 Task: Look for space in Tiruvannāmalai, India from 9th June, 2023 to 16th June, 2023 for 2 adults in price range Rs.8000 to Rs.16000. Place can be entire place with 2 bedrooms having 2 beds and 1 bathroom. Property type can be house, flat, guest house. Booking option can be shelf check-in. Required host language is English.
Action: Mouse moved to (477, 81)
Screenshot: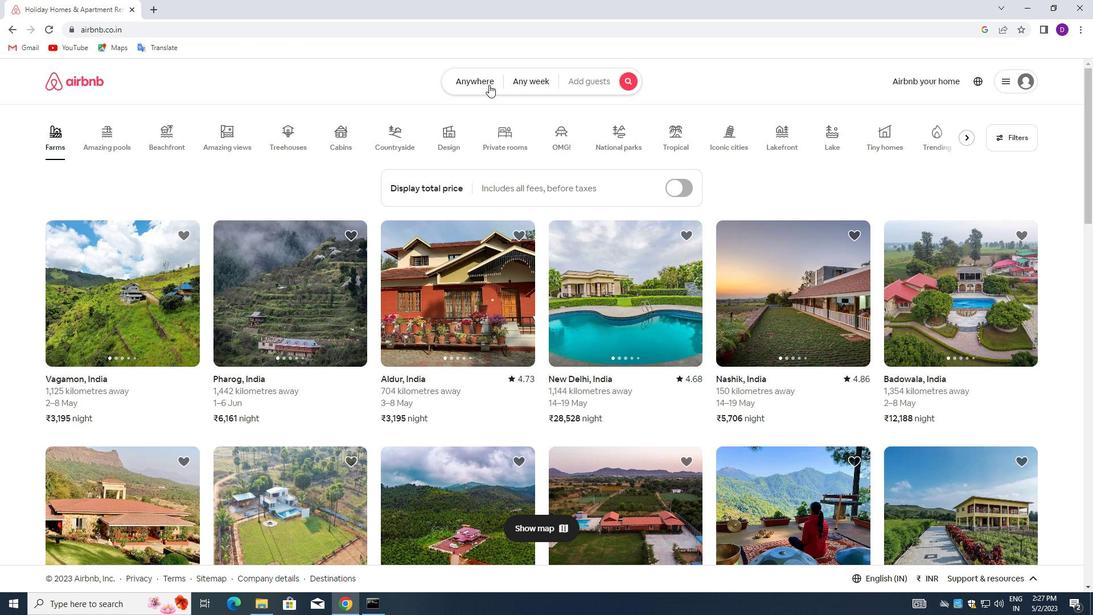 
Action: Mouse pressed left at (477, 81)
Screenshot: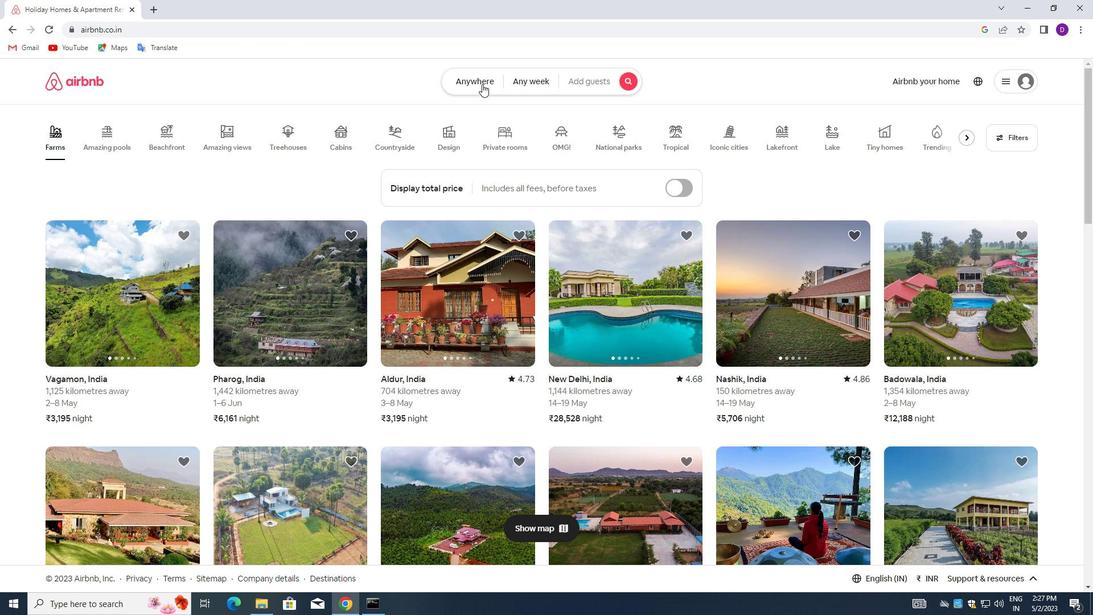 
Action: Mouse moved to (350, 126)
Screenshot: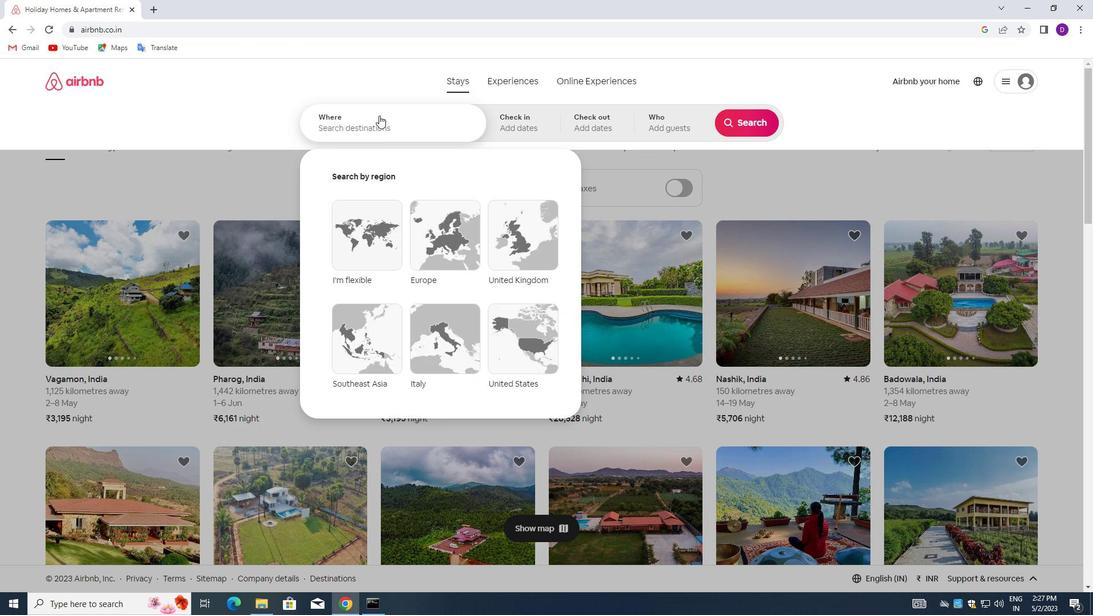
Action: Mouse pressed left at (350, 126)
Screenshot: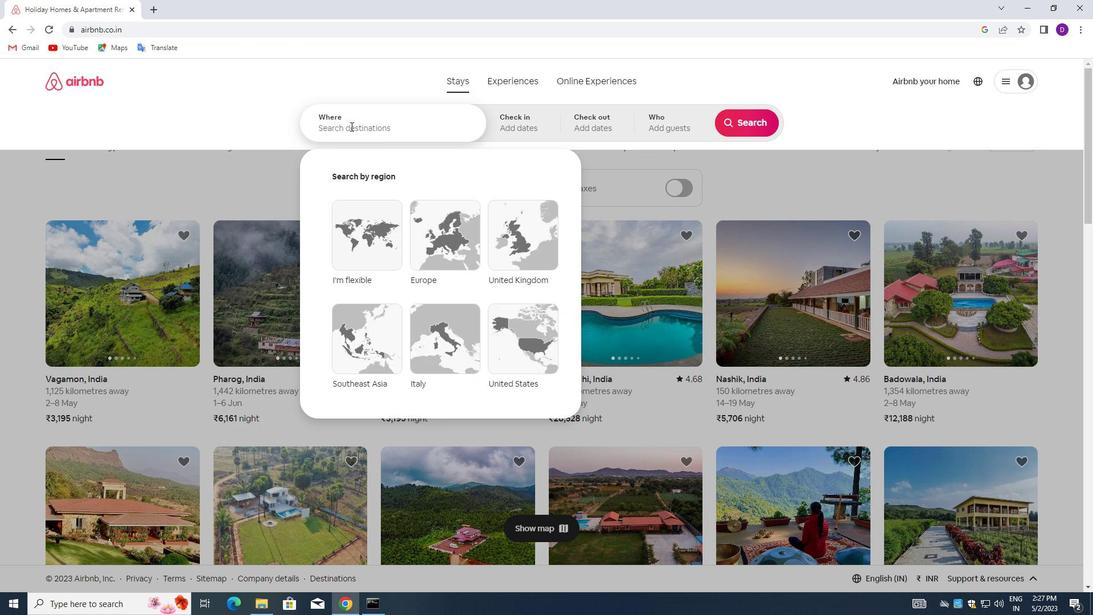
Action: Key pressed <Key.shift_r><Key.shift_r><Key.shift_r><Key.shift_r><Key.shift_r><Key.shift_r><Key.shift_r><Key.shift_r><Key.shift_r><Key.shift_r>Tiruvannamalai,<Key.space>india<Key.enter>
Screenshot: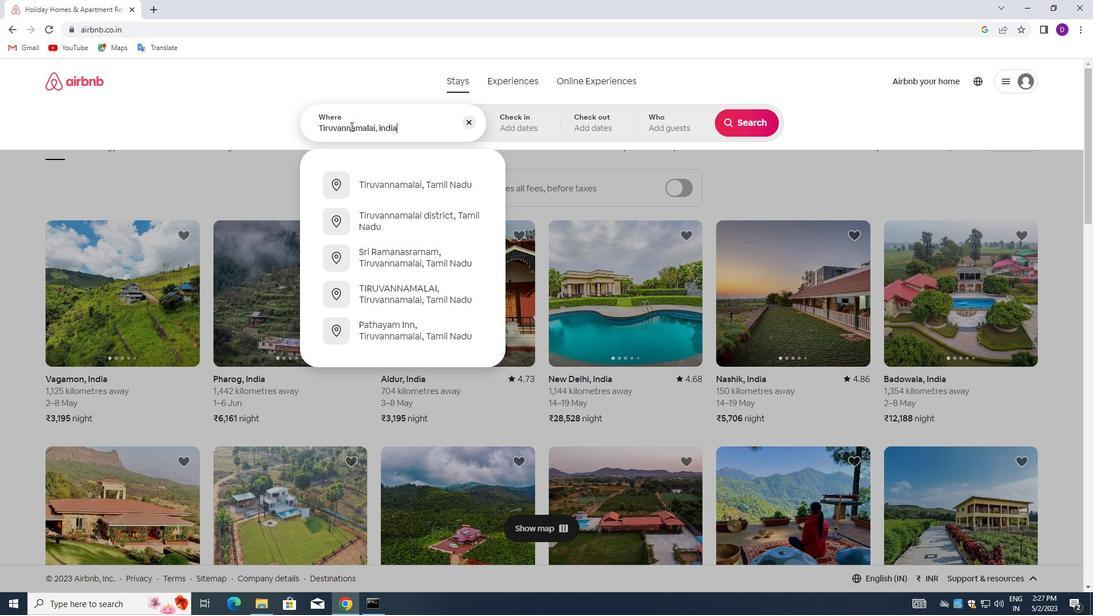 
Action: Mouse moved to (709, 287)
Screenshot: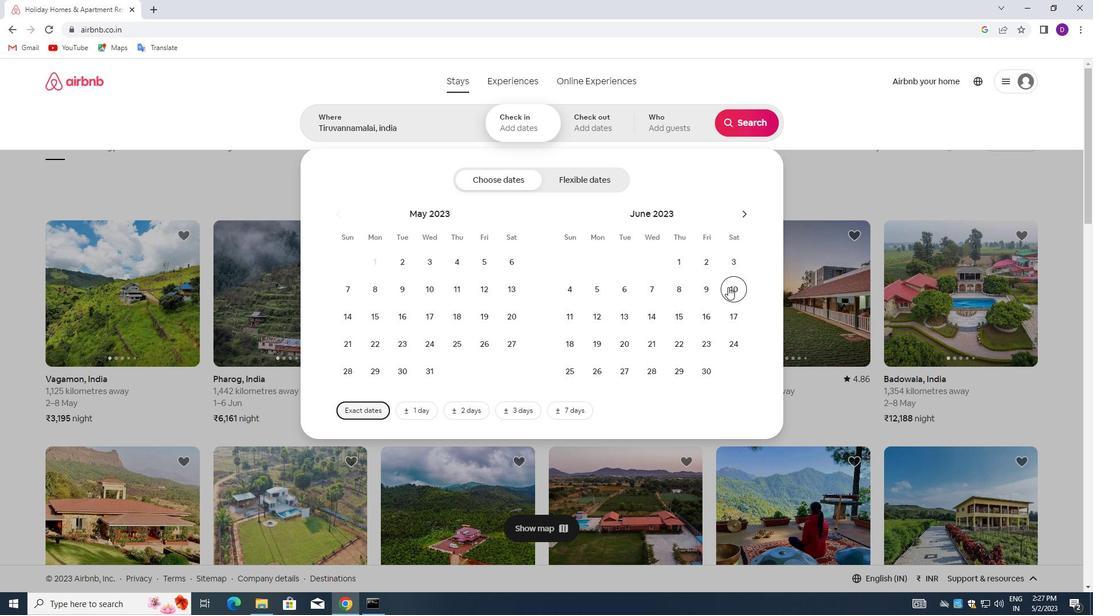 
Action: Mouse pressed left at (709, 287)
Screenshot: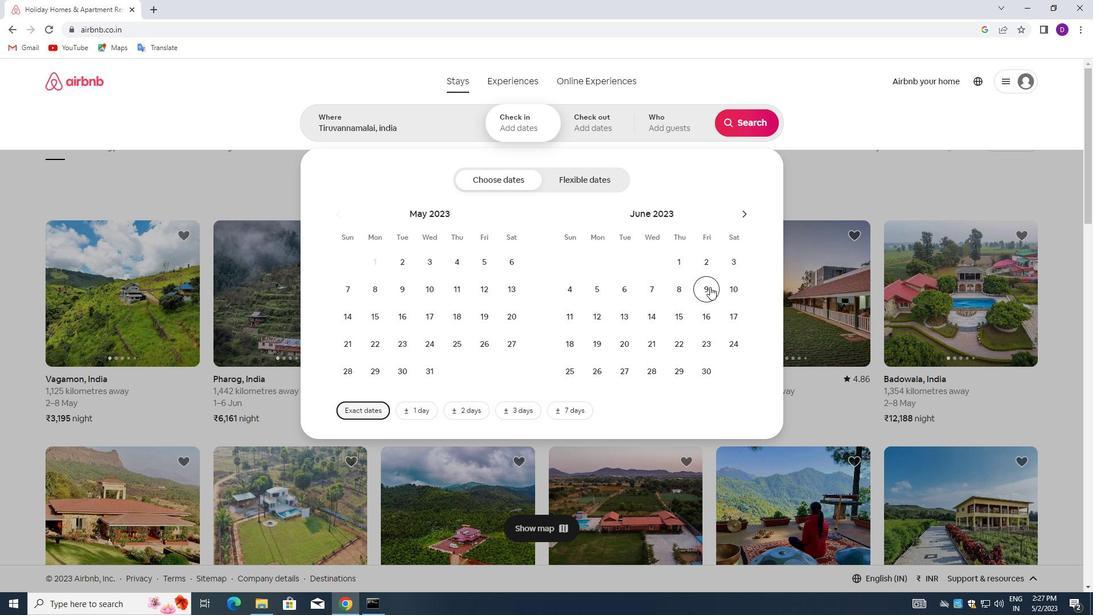 
Action: Mouse moved to (705, 307)
Screenshot: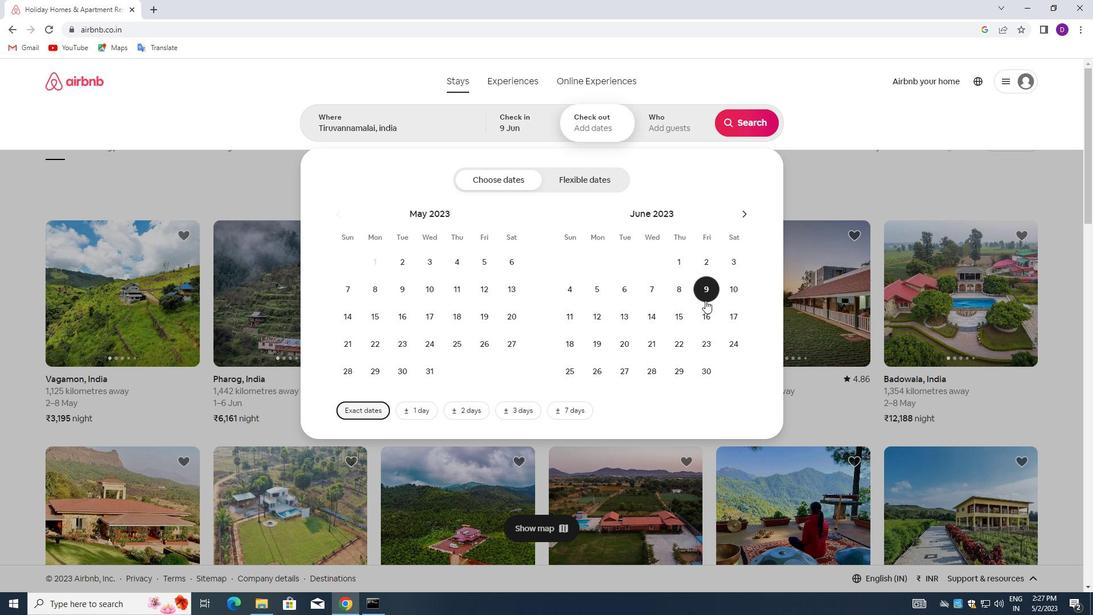 
Action: Mouse pressed left at (705, 307)
Screenshot: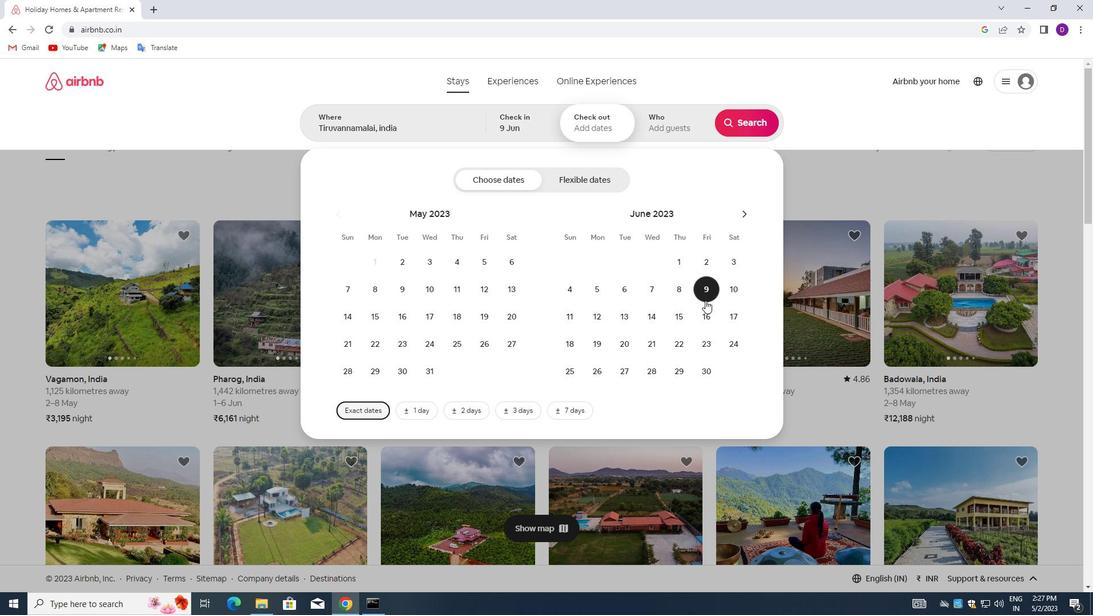 
Action: Mouse moved to (660, 131)
Screenshot: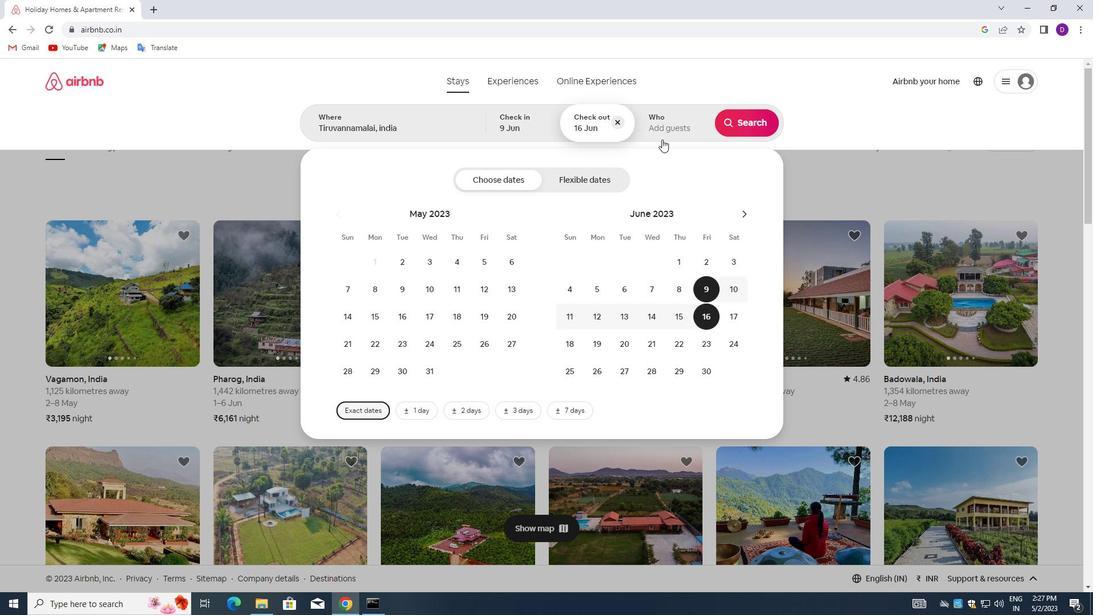 
Action: Mouse pressed left at (660, 131)
Screenshot: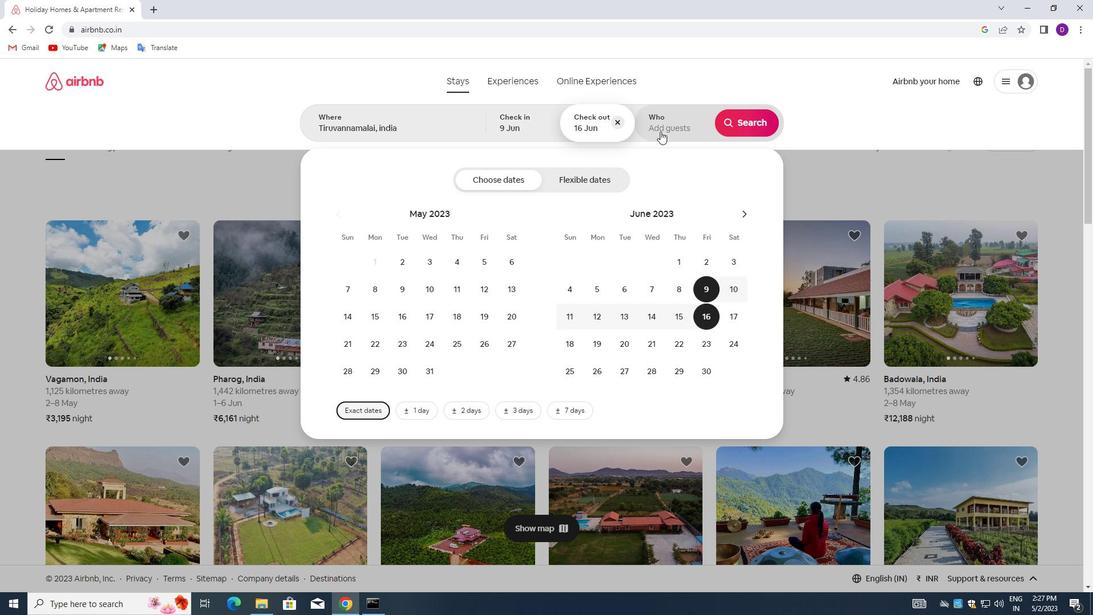 
Action: Mouse moved to (754, 181)
Screenshot: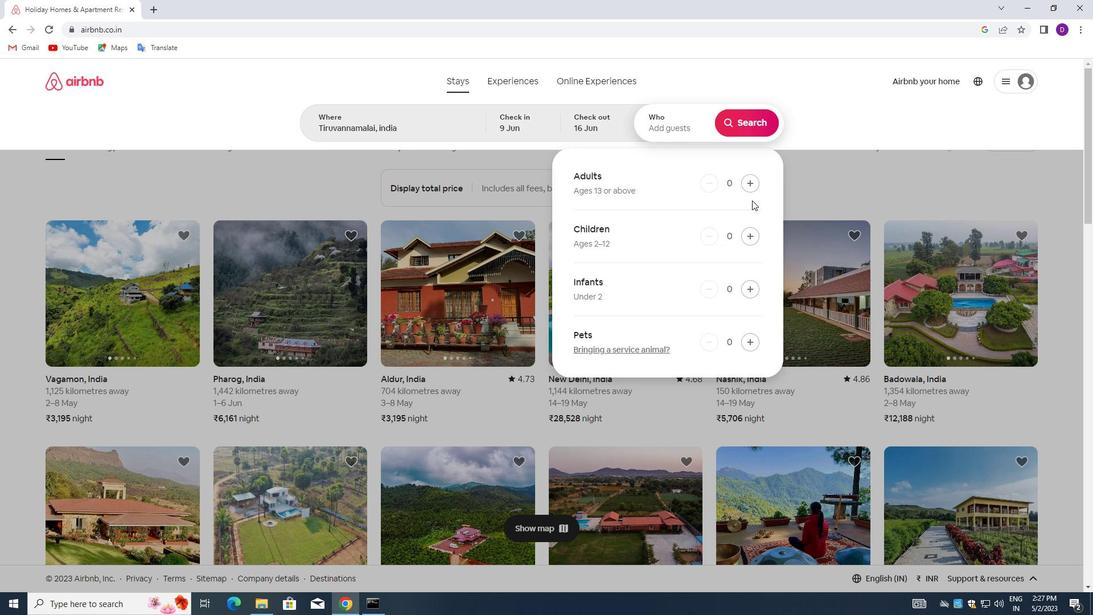 
Action: Mouse pressed left at (754, 181)
Screenshot: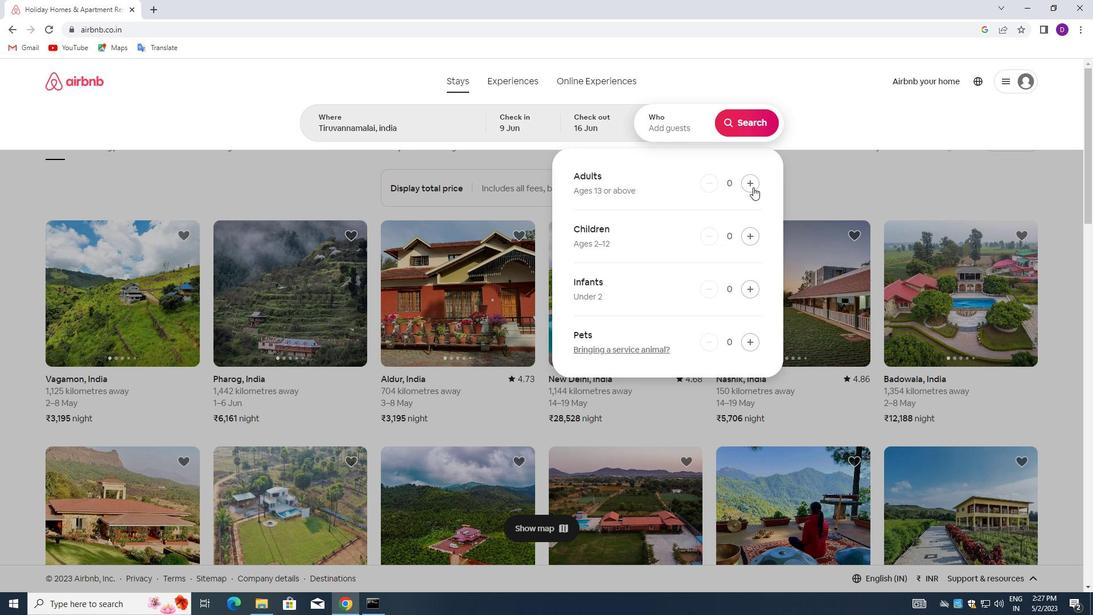 
Action: Mouse pressed left at (754, 181)
Screenshot: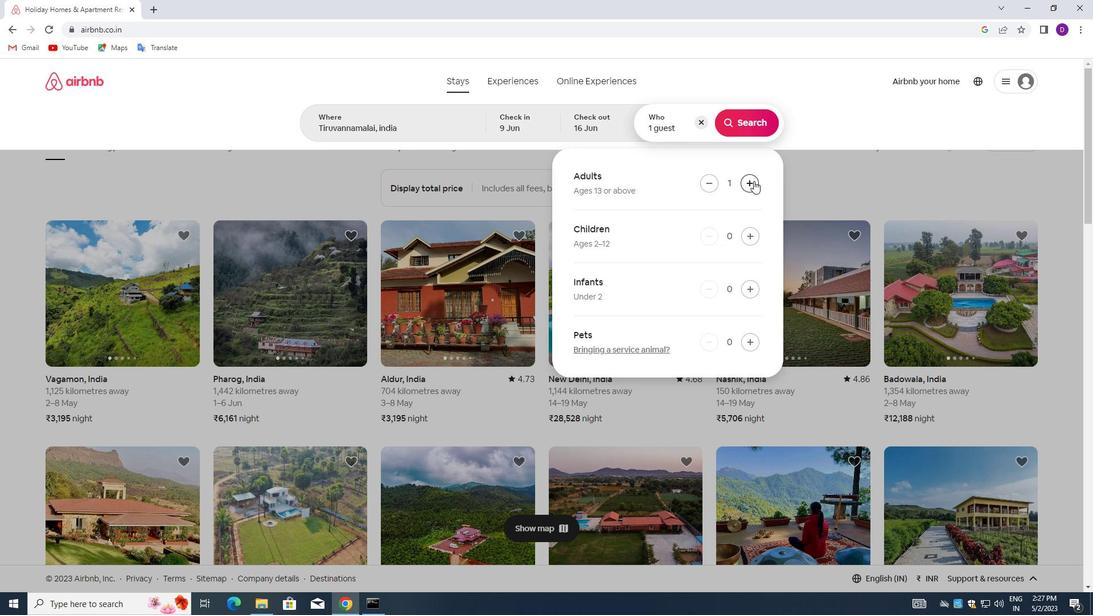 
Action: Mouse moved to (744, 117)
Screenshot: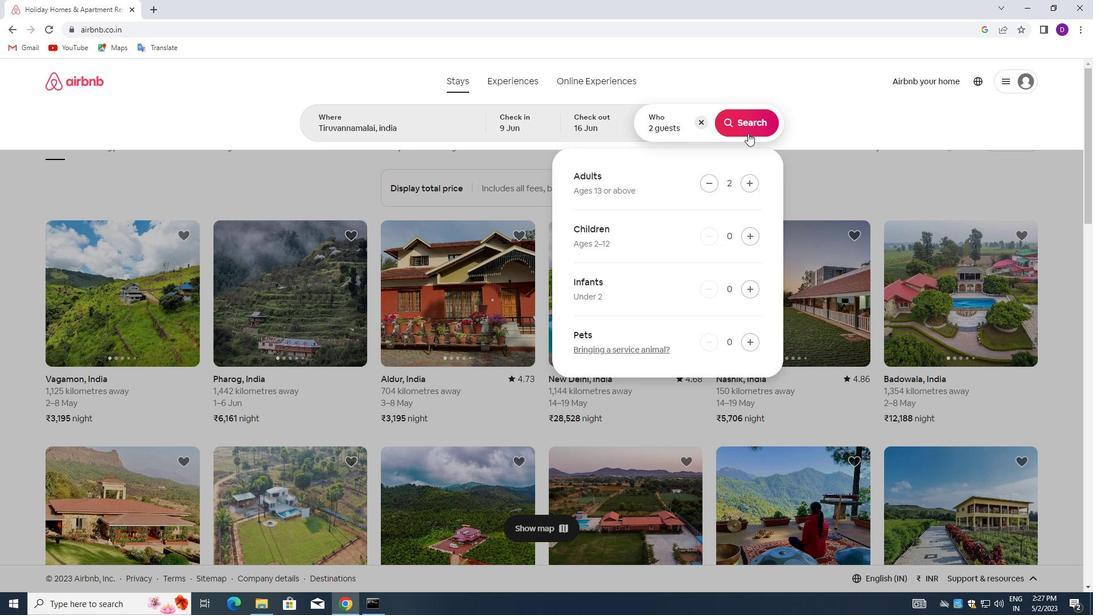 
Action: Mouse pressed left at (744, 117)
Screenshot: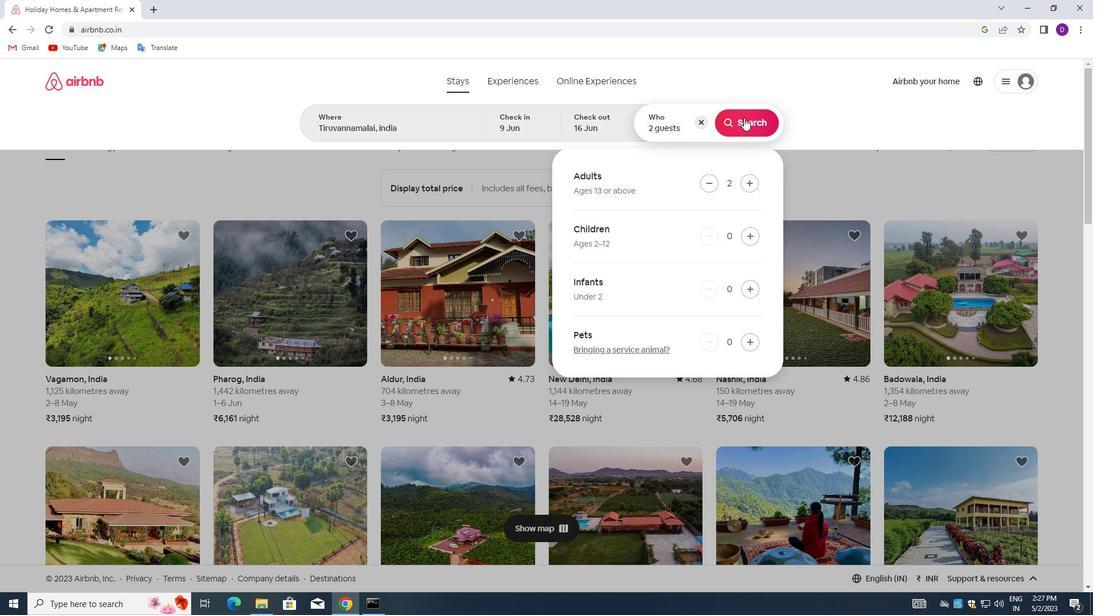 
Action: Mouse moved to (1033, 128)
Screenshot: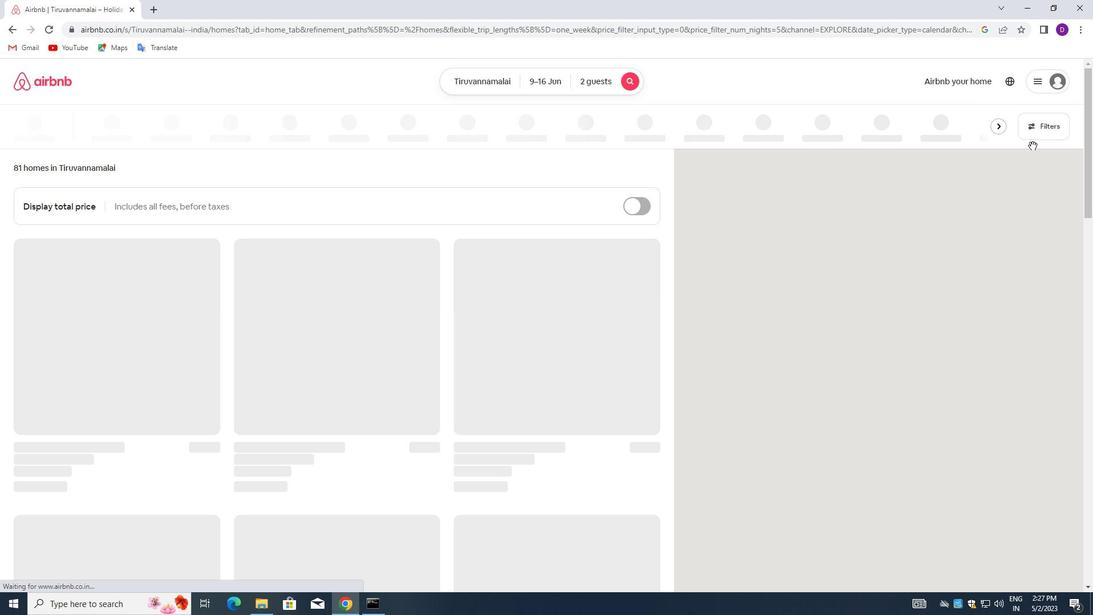 
Action: Mouse pressed left at (1033, 128)
Screenshot: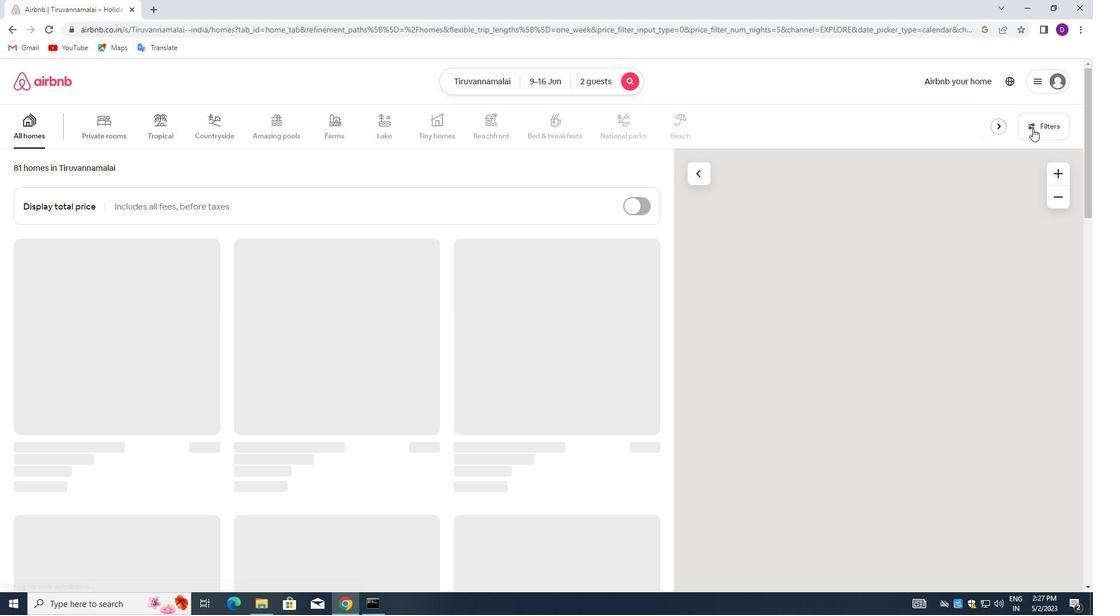
Action: Mouse moved to (393, 271)
Screenshot: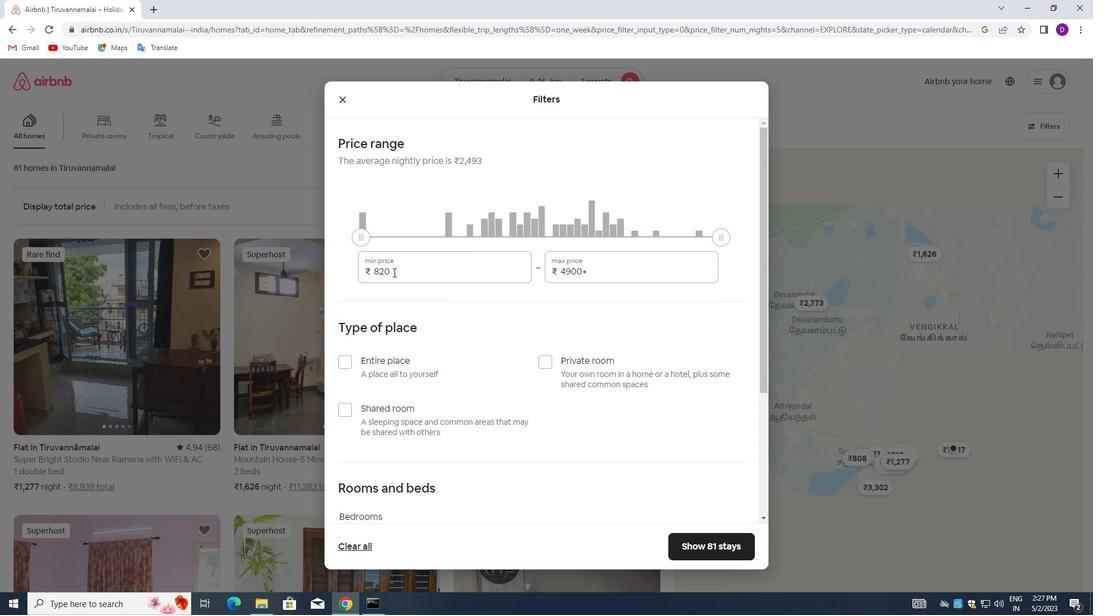 
Action: Mouse pressed left at (393, 271)
Screenshot: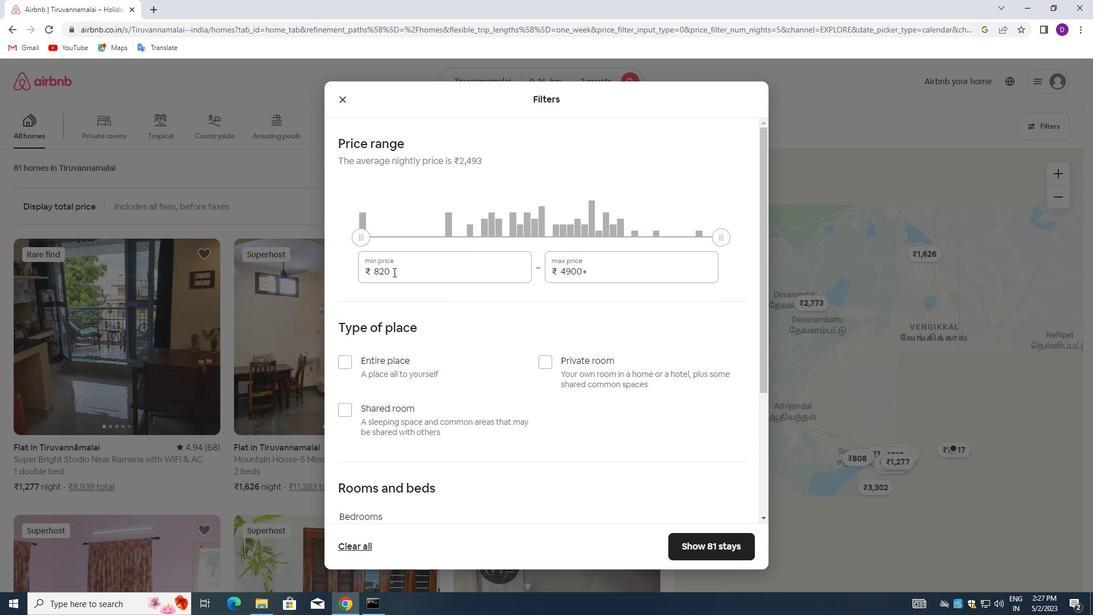 
Action: Mouse pressed left at (393, 271)
Screenshot: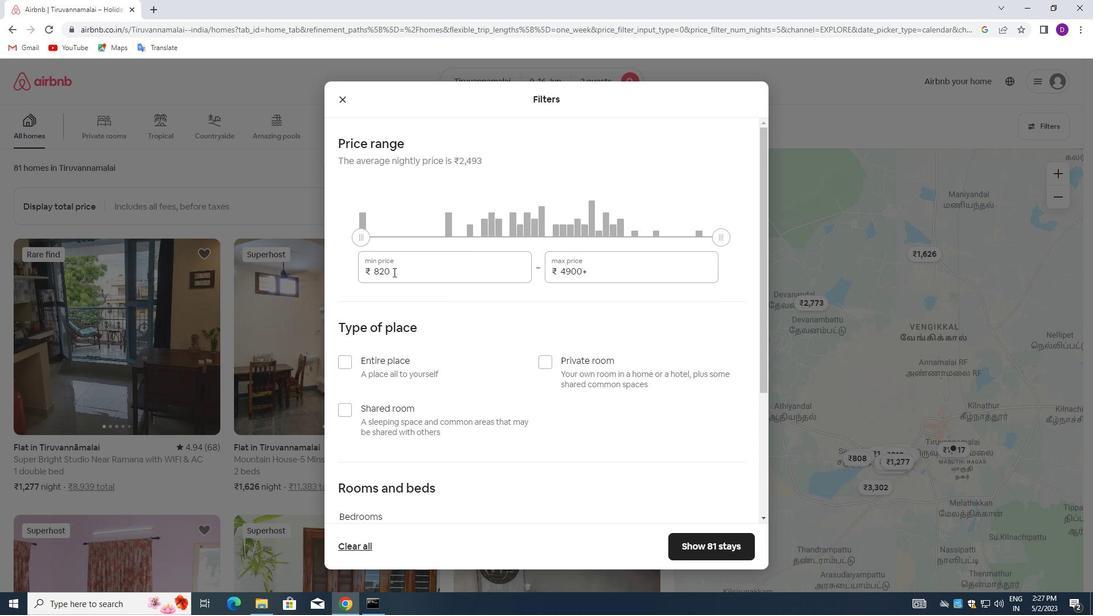 
Action: Mouse moved to (393, 271)
Screenshot: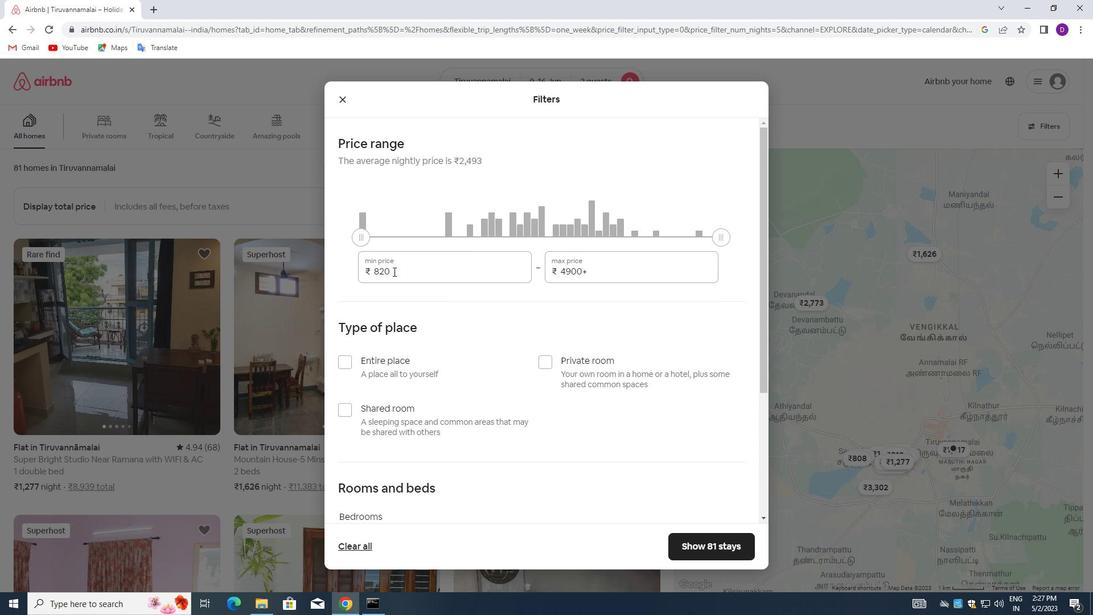 
Action: Key pressed 8000<Key.tab>16000
Screenshot: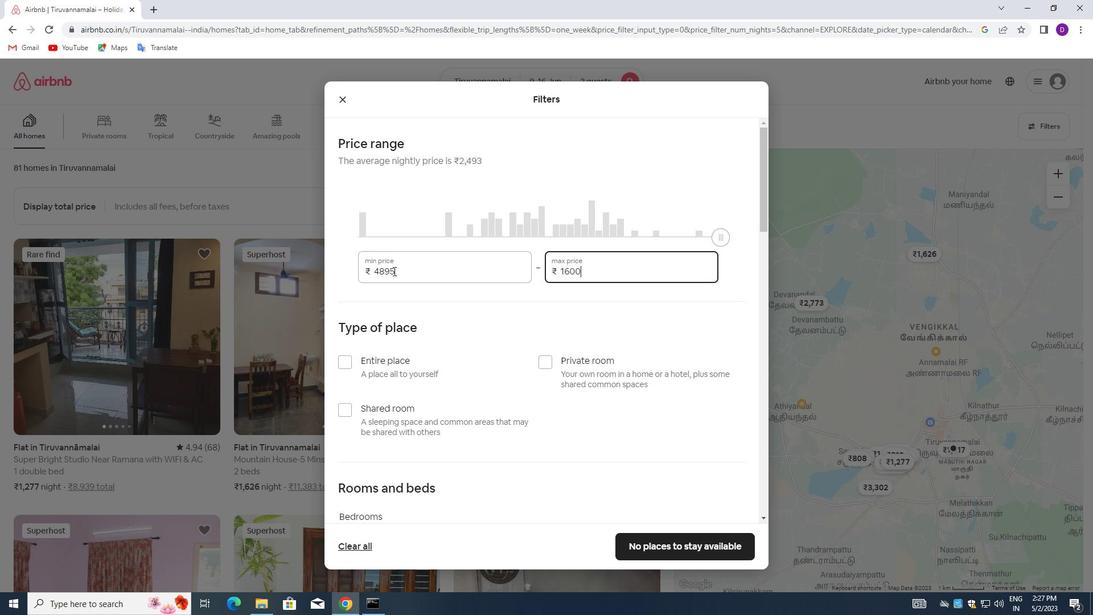 
Action: Mouse moved to (455, 377)
Screenshot: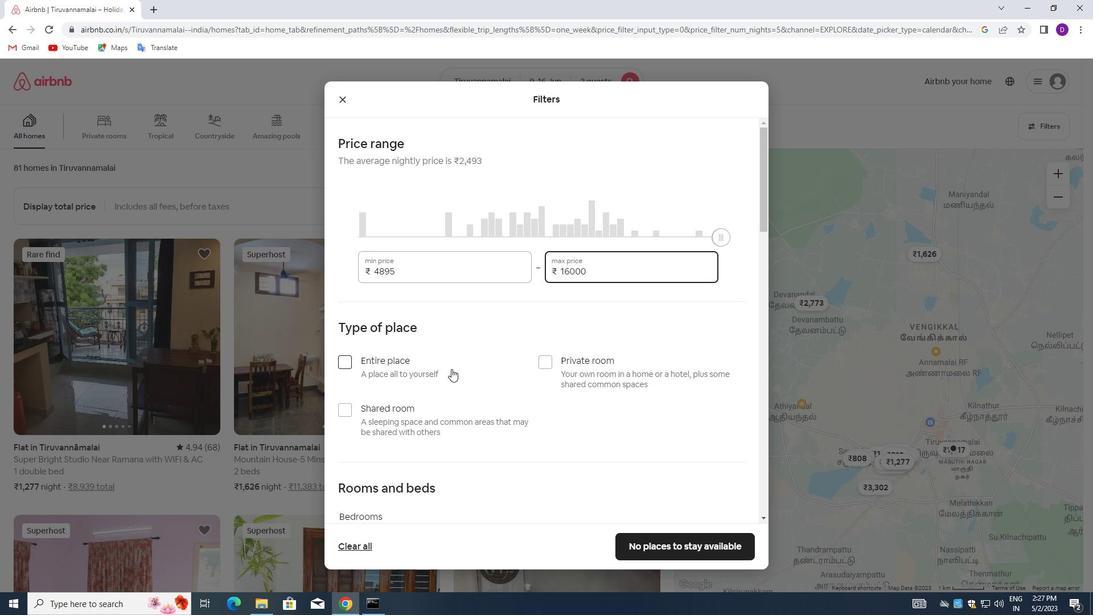 
Action: Mouse scrolled (455, 376) with delta (0, 0)
Screenshot: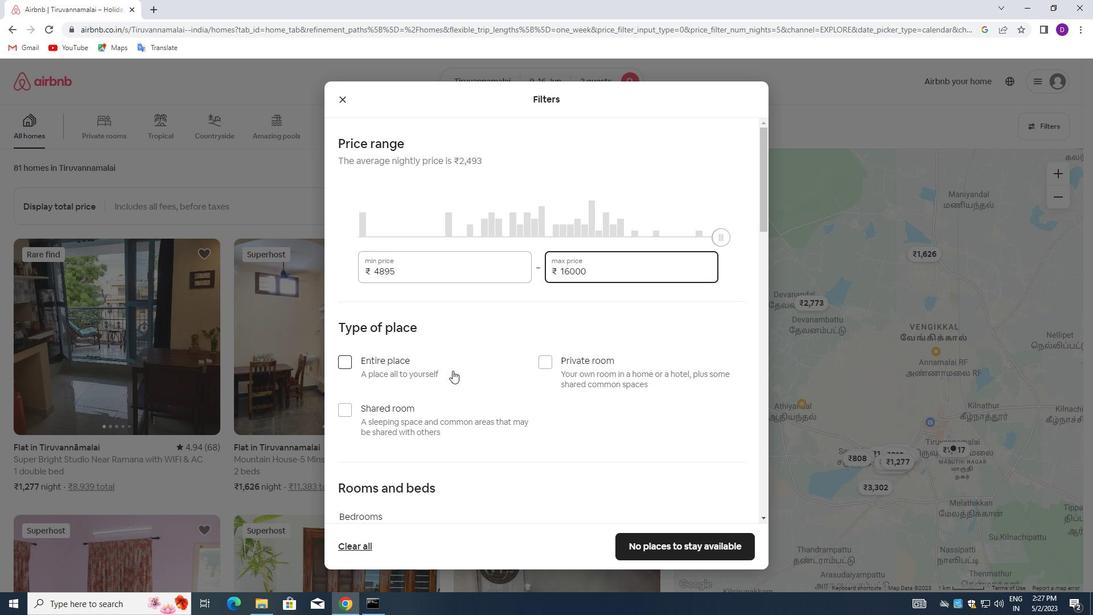 
Action: Mouse moved to (460, 376)
Screenshot: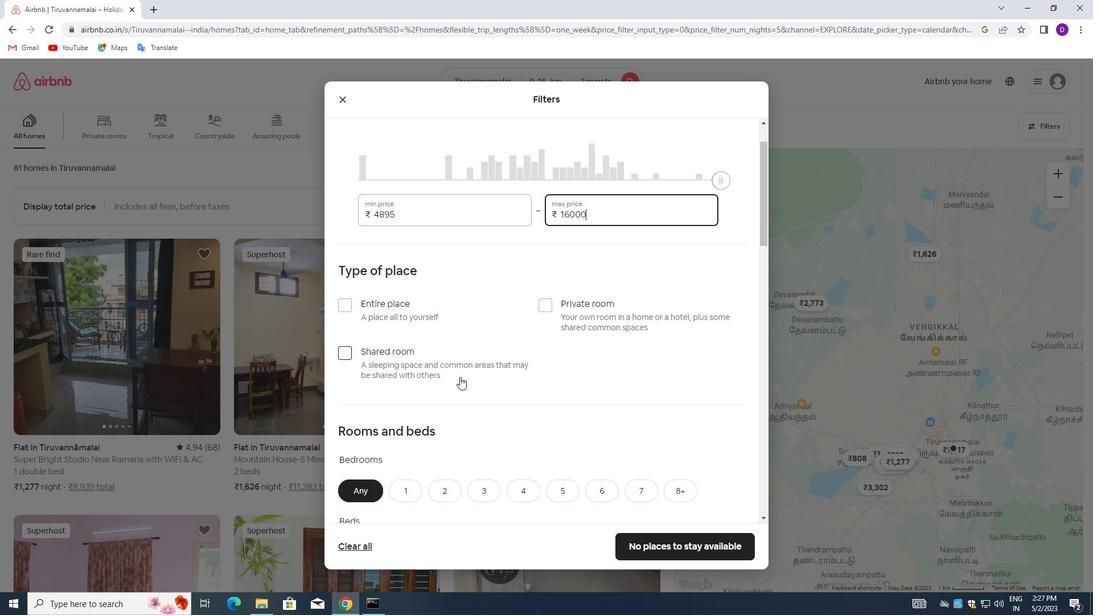 
Action: Mouse scrolled (460, 376) with delta (0, 0)
Screenshot: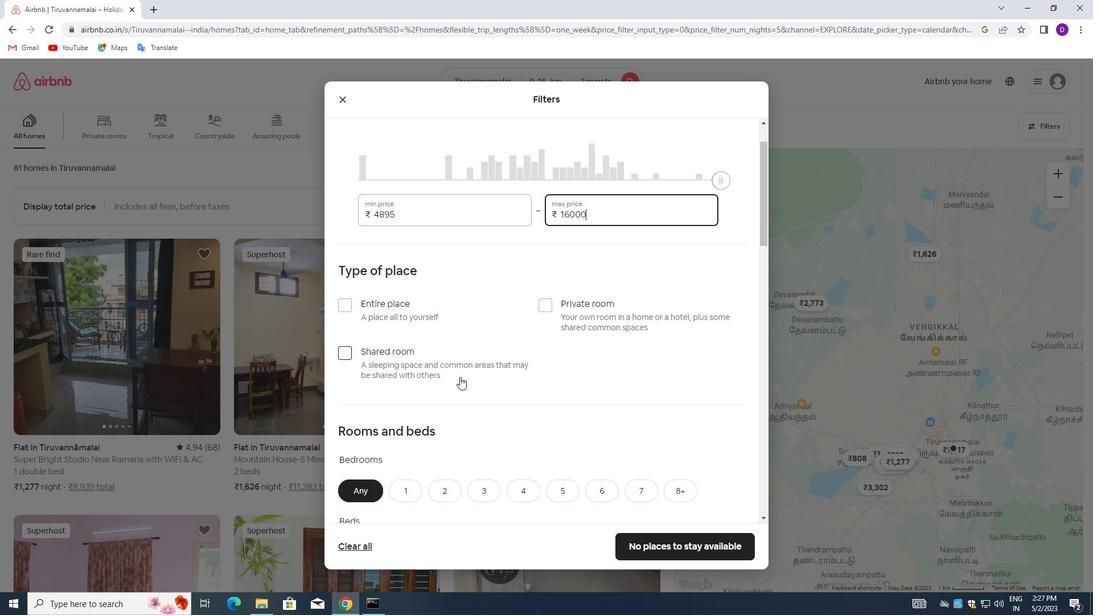 
Action: Mouse moved to (350, 252)
Screenshot: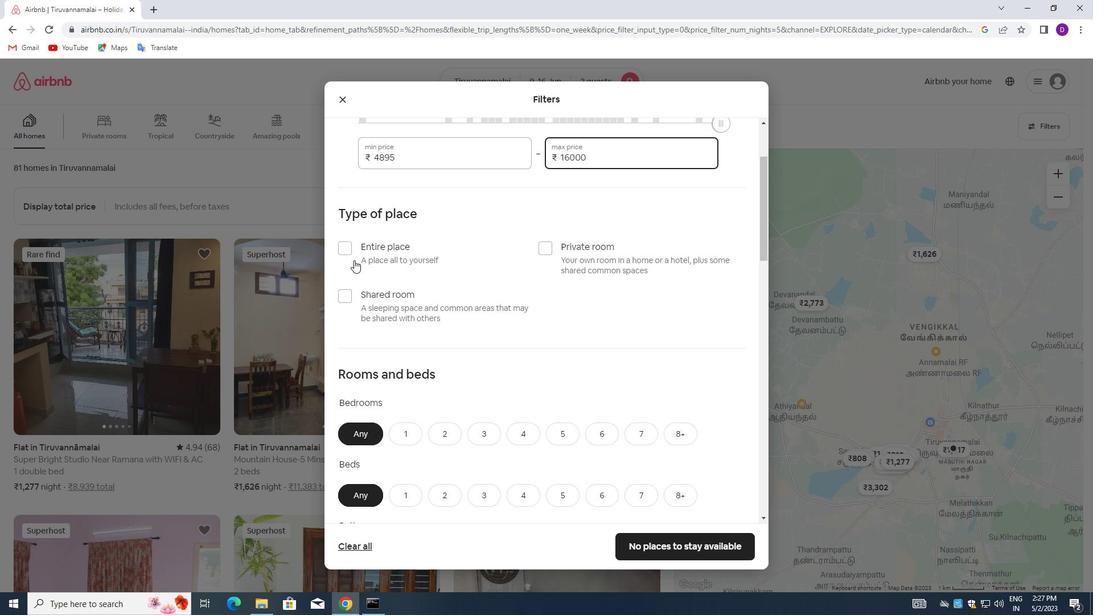 
Action: Mouse pressed left at (350, 252)
Screenshot: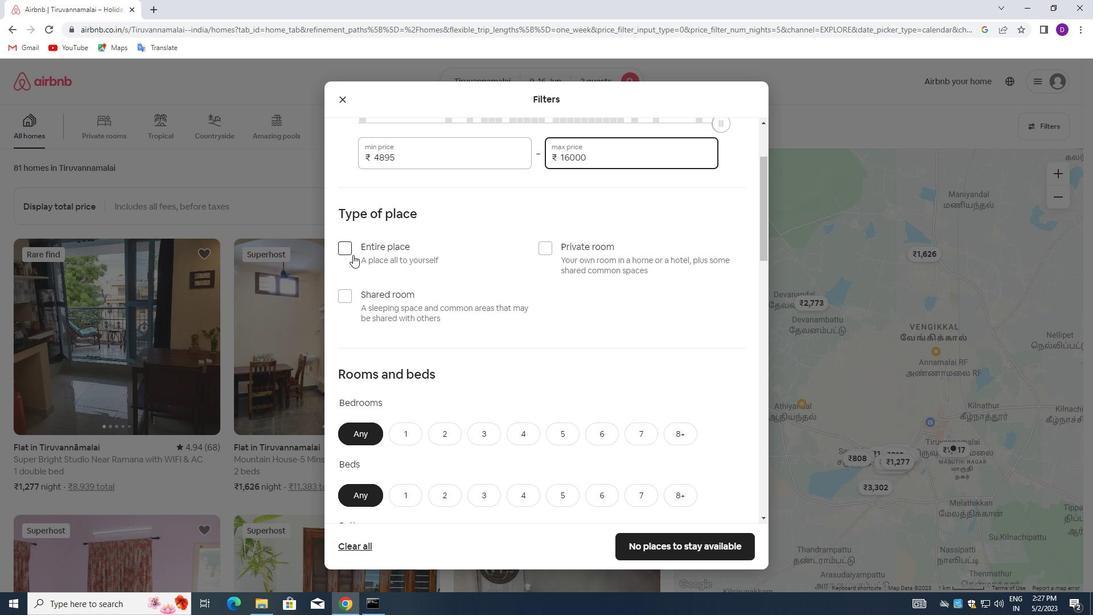 
Action: Mouse moved to (434, 296)
Screenshot: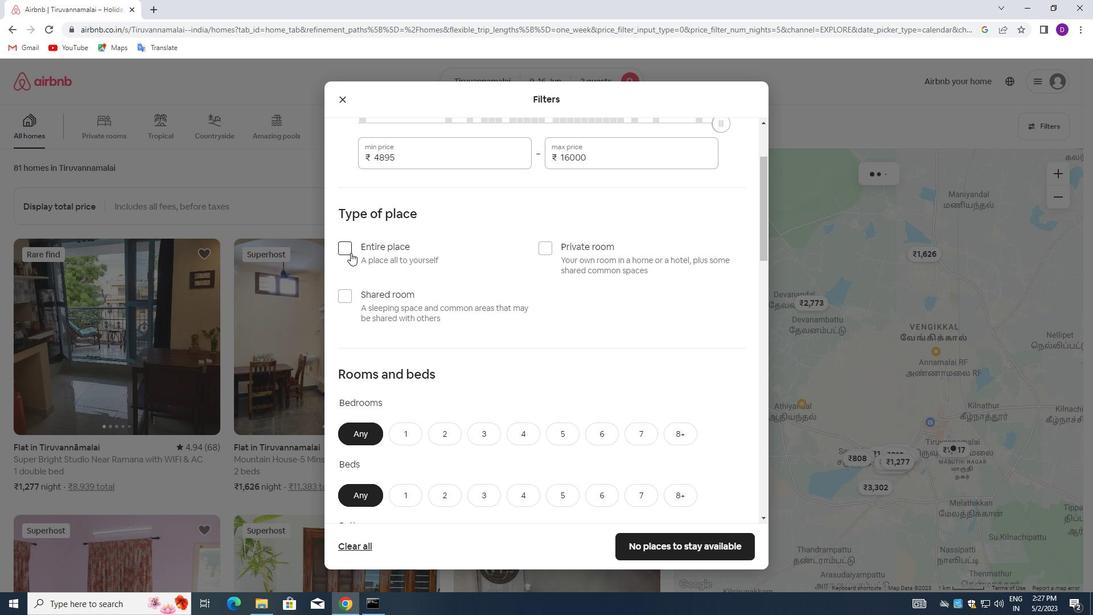 
Action: Mouse scrolled (434, 295) with delta (0, 0)
Screenshot: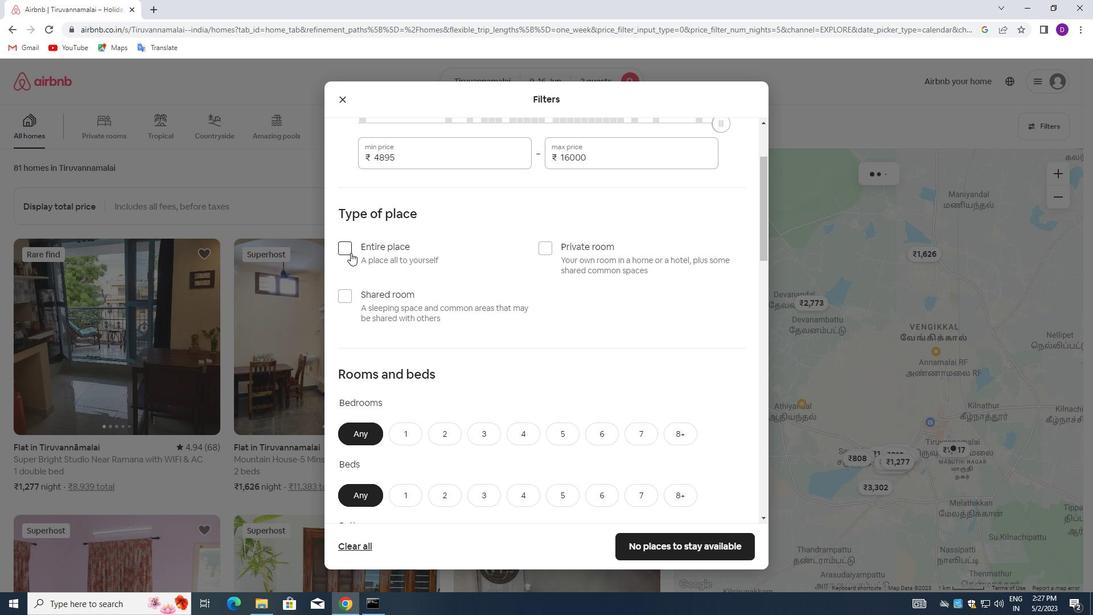 
Action: Mouse moved to (435, 299)
Screenshot: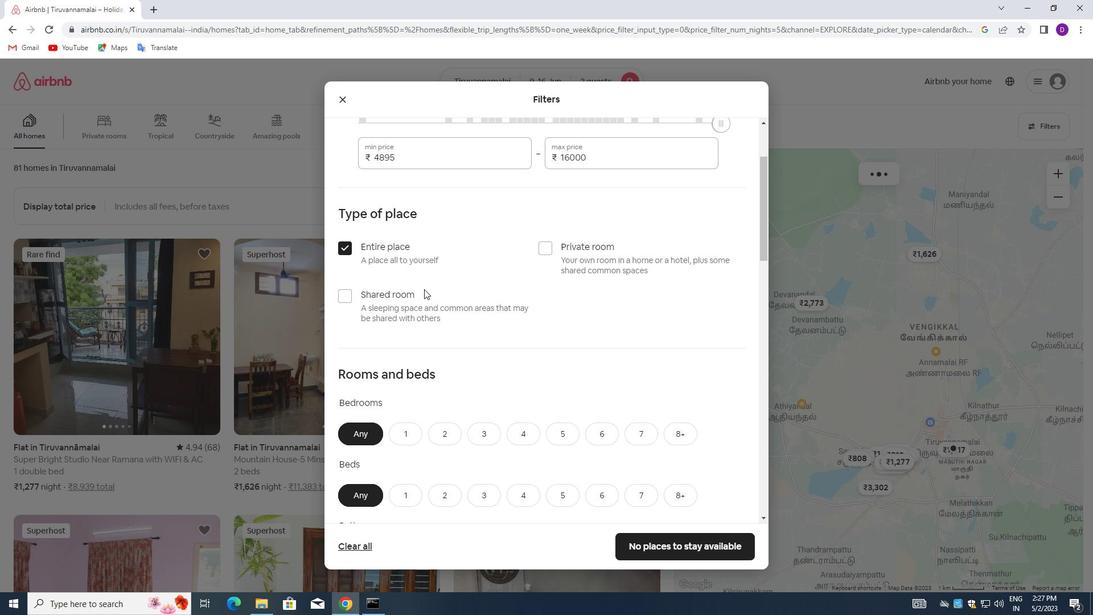 
Action: Mouse scrolled (435, 298) with delta (0, 0)
Screenshot: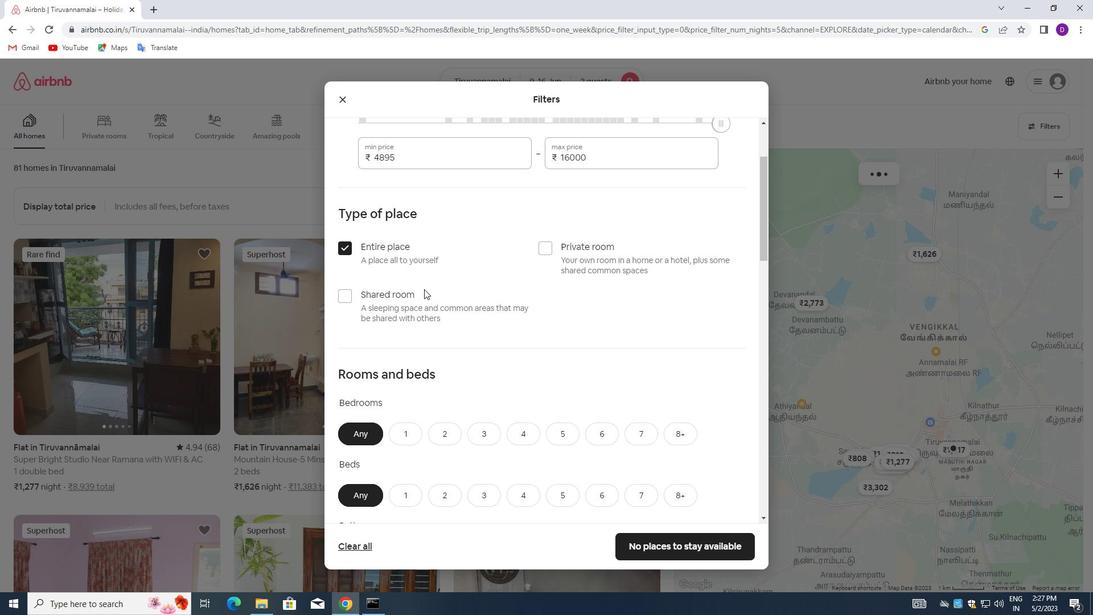 
Action: Mouse moved to (435, 300)
Screenshot: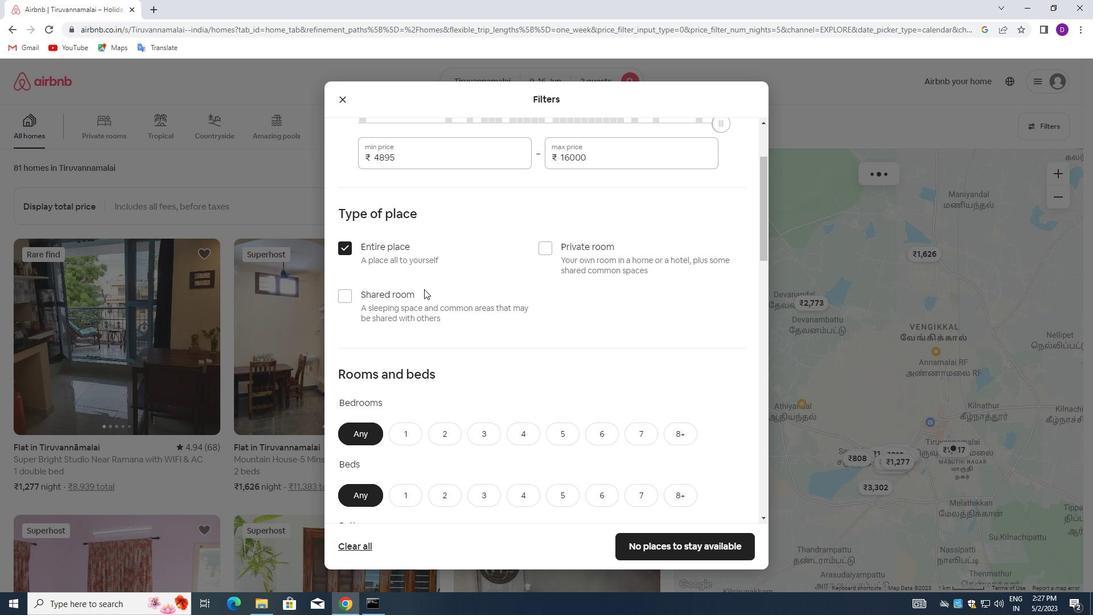 
Action: Mouse scrolled (435, 300) with delta (0, 0)
Screenshot: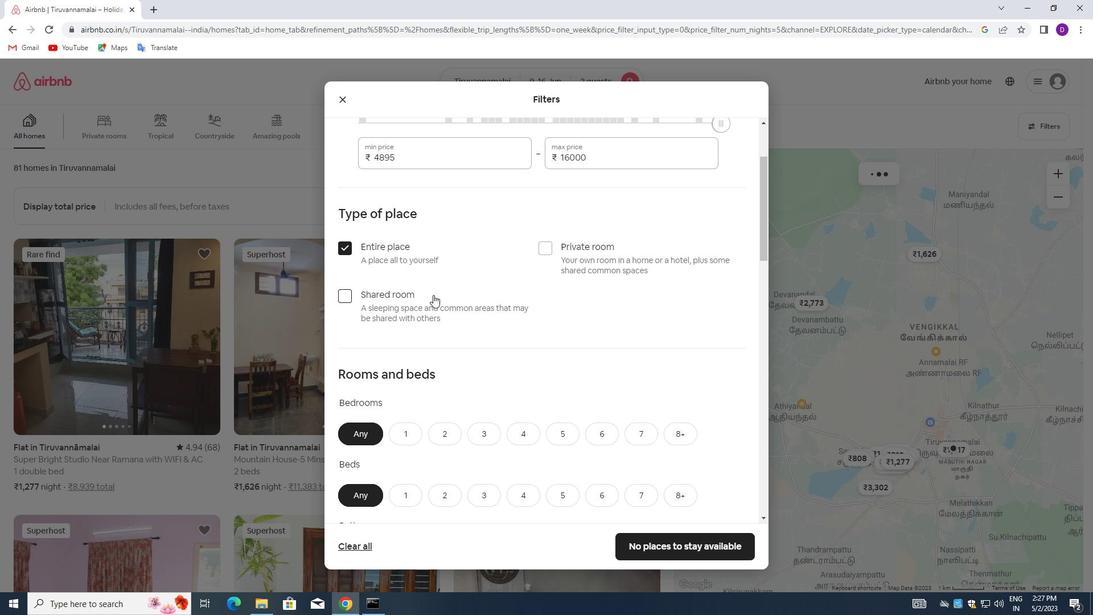 
Action: Mouse moved to (441, 265)
Screenshot: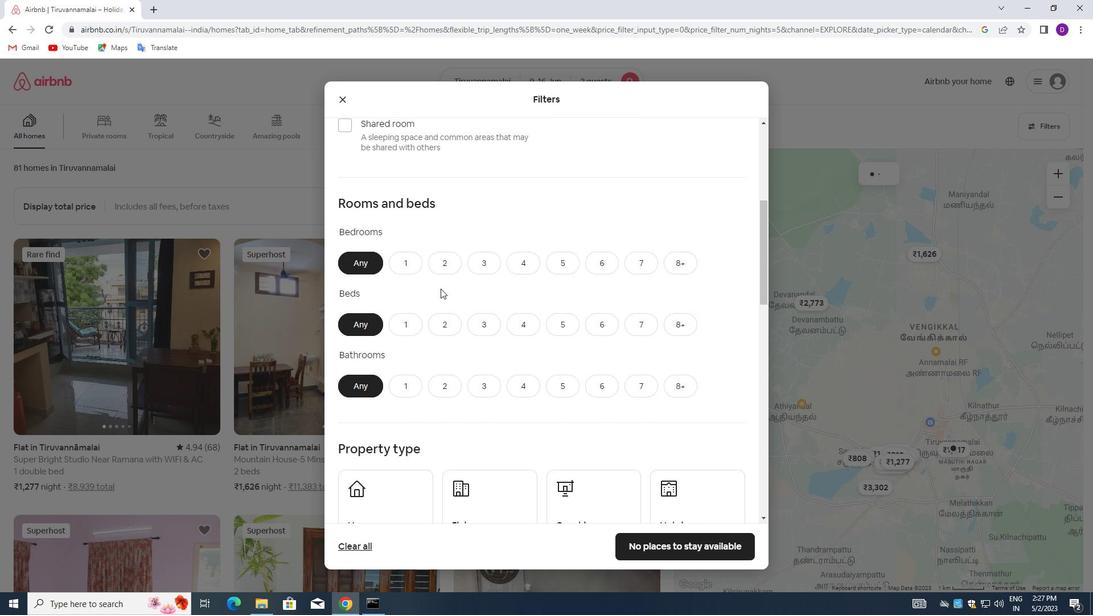 
Action: Mouse pressed left at (441, 265)
Screenshot: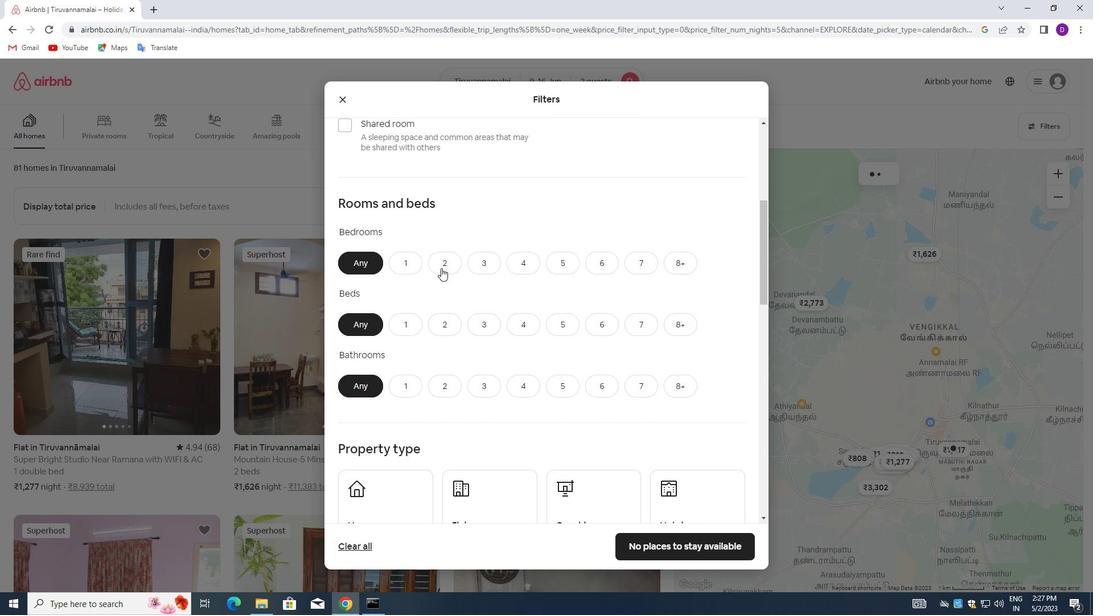 
Action: Mouse moved to (440, 319)
Screenshot: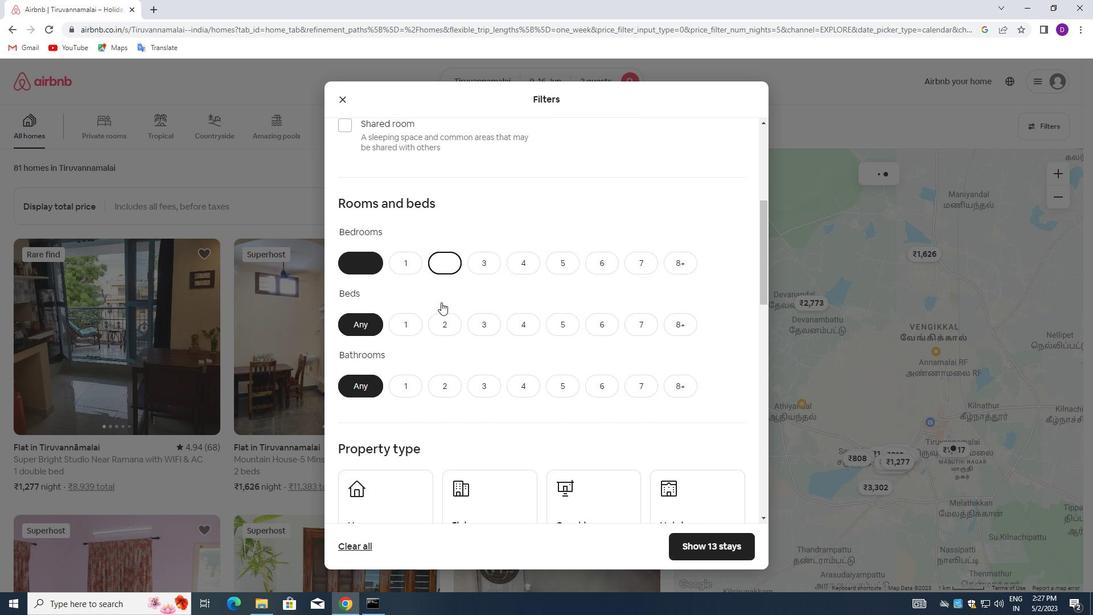 
Action: Mouse pressed left at (440, 319)
Screenshot: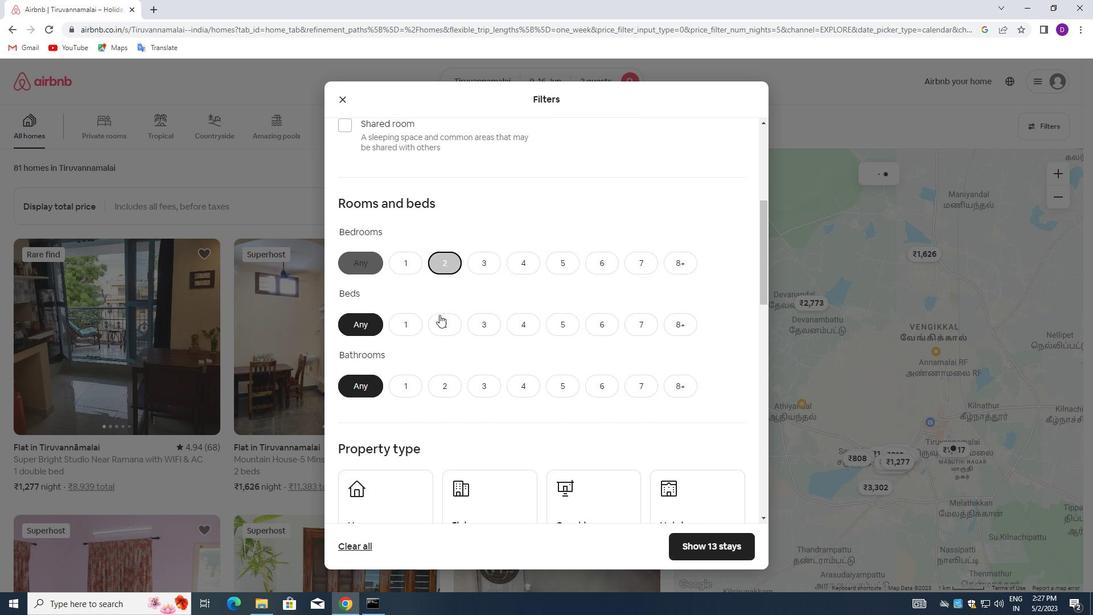 
Action: Mouse moved to (408, 386)
Screenshot: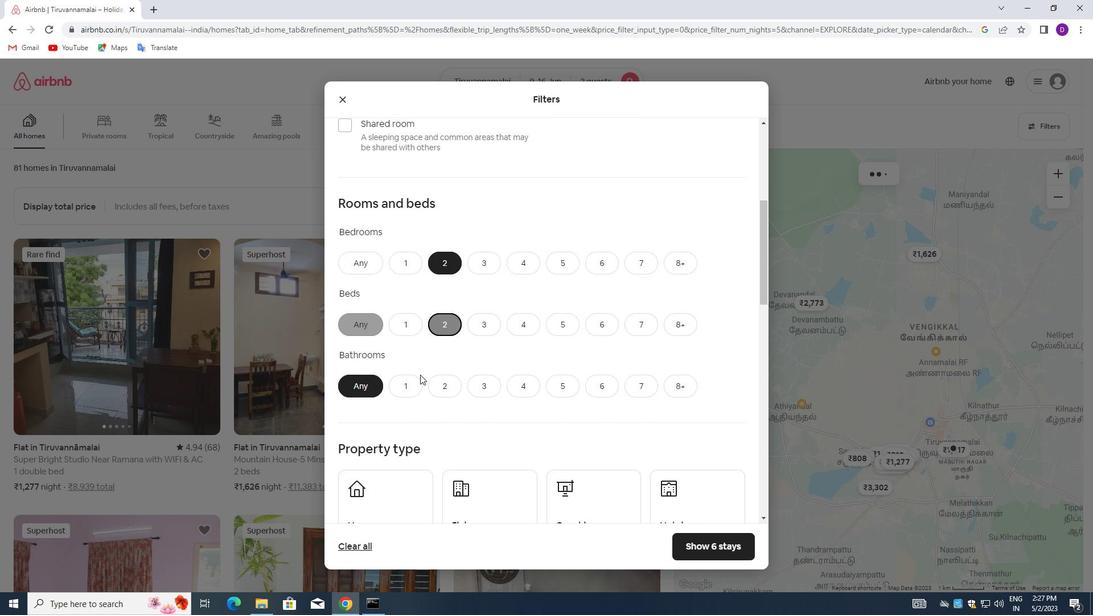 
Action: Mouse pressed left at (408, 386)
Screenshot: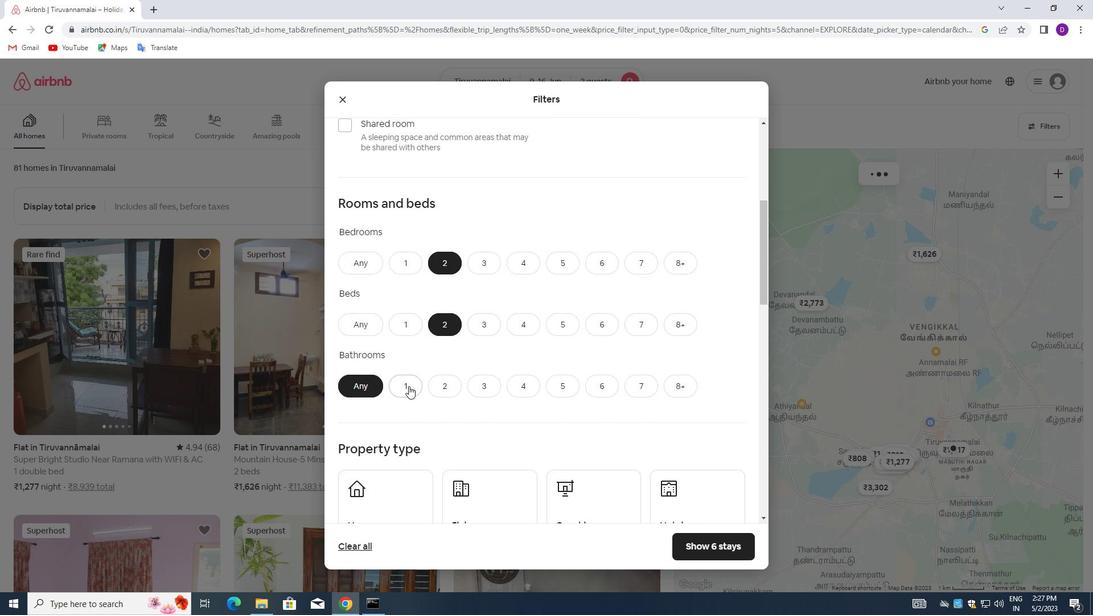 
Action: Mouse moved to (469, 304)
Screenshot: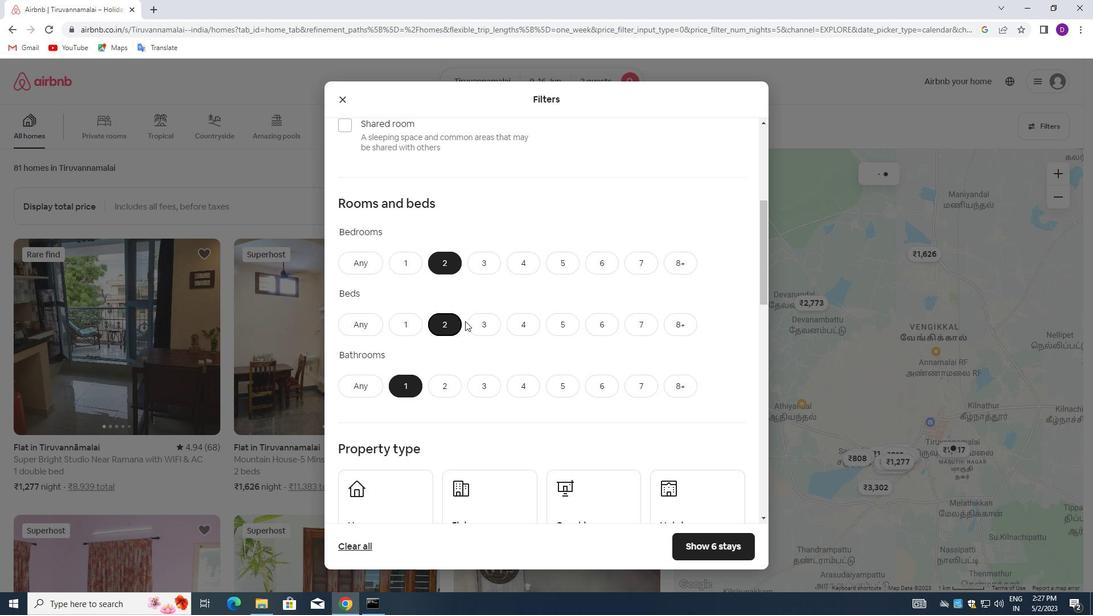 
Action: Mouse scrolled (469, 303) with delta (0, 0)
Screenshot: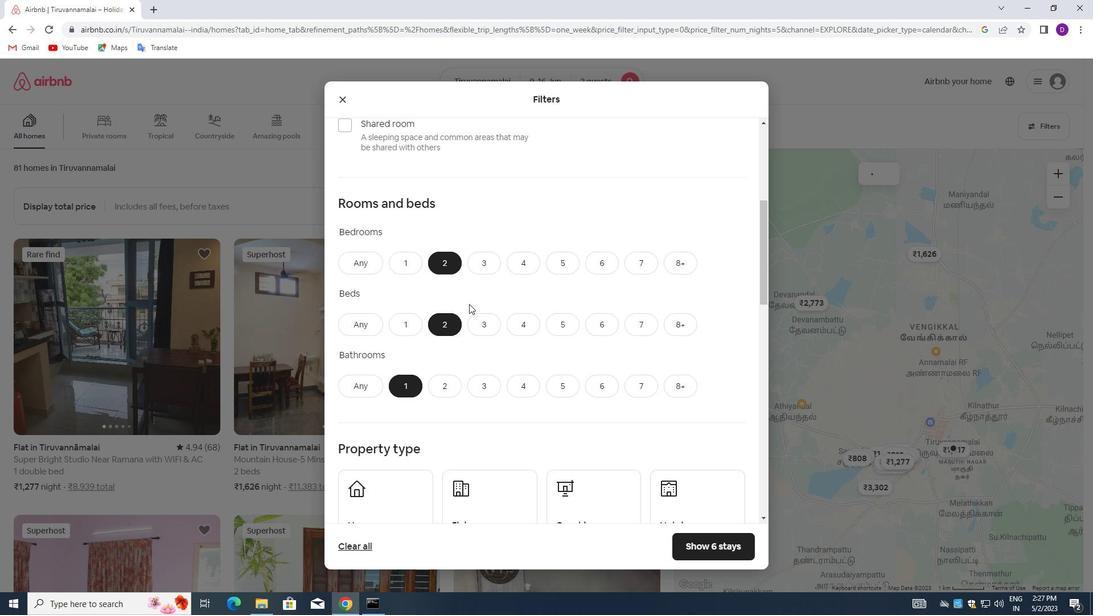 
Action: Mouse scrolled (469, 303) with delta (0, 0)
Screenshot: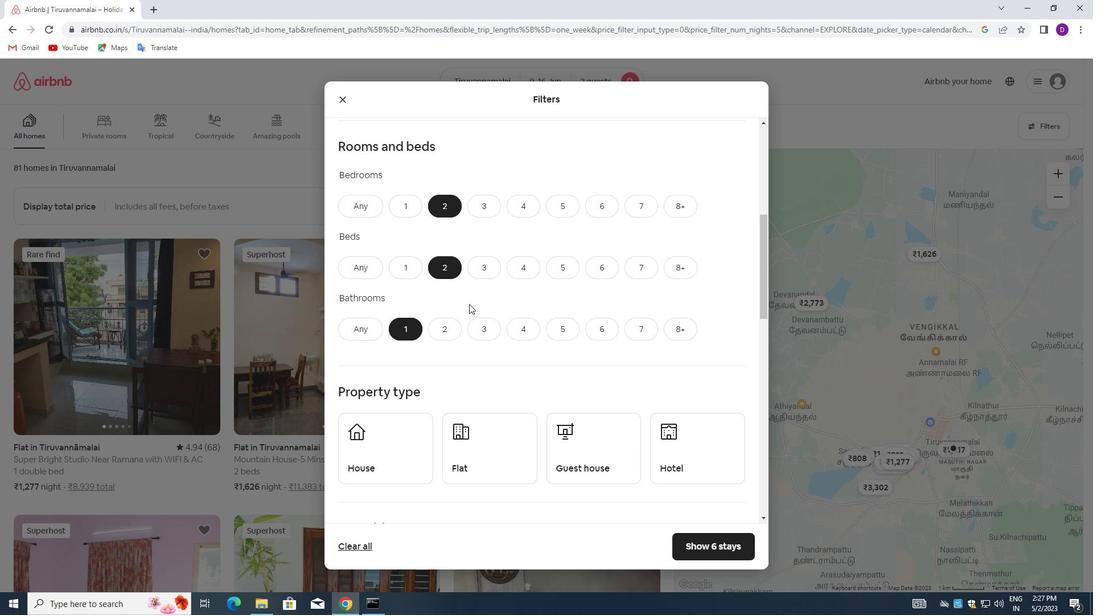 
Action: Mouse scrolled (469, 303) with delta (0, 0)
Screenshot: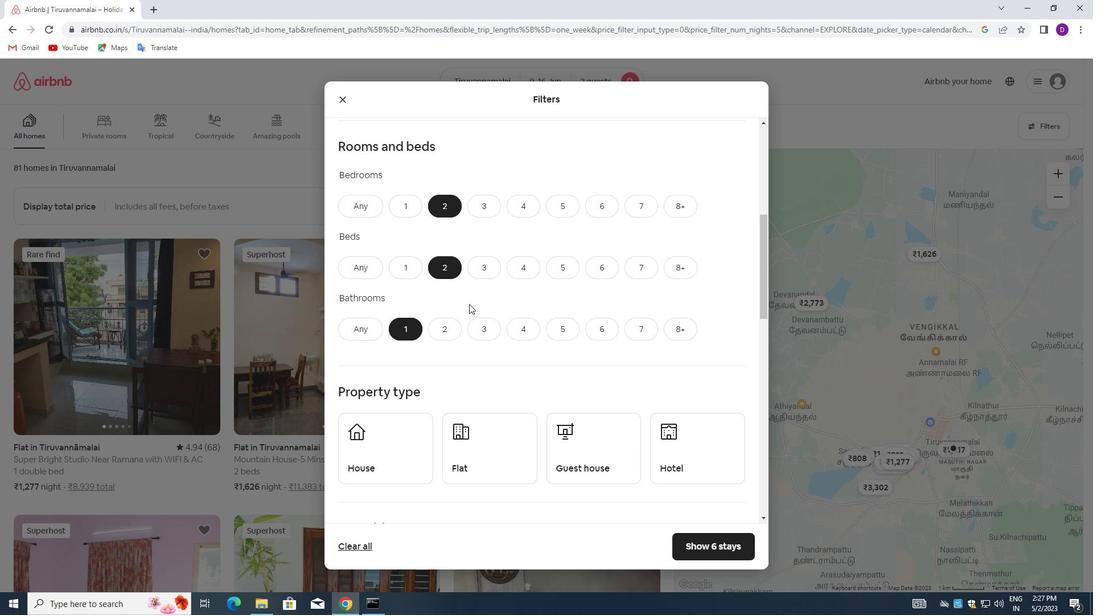
Action: Mouse moved to (396, 329)
Screenshot: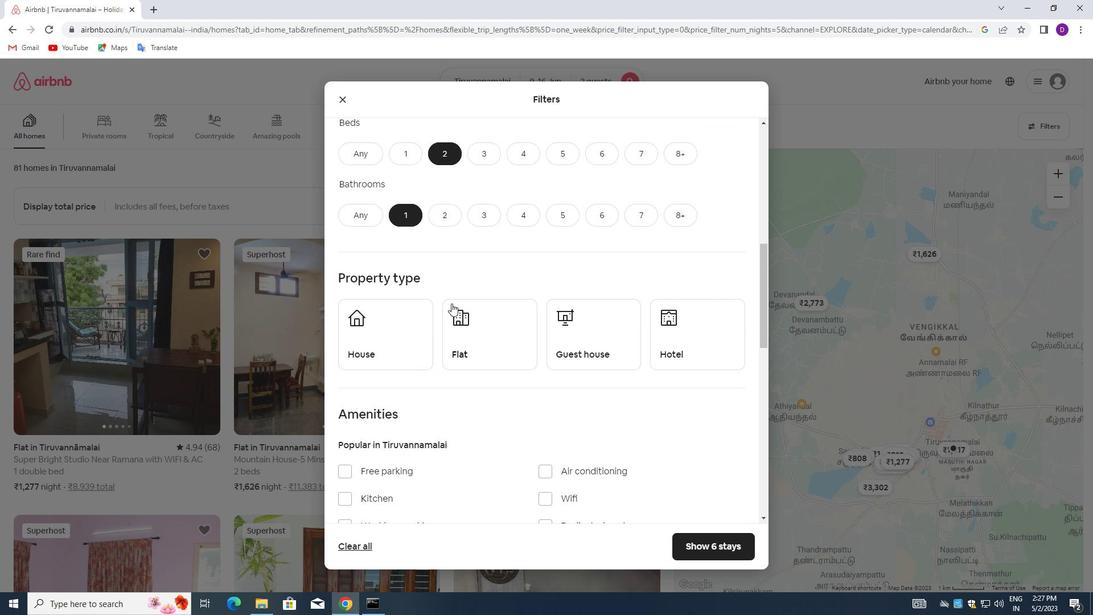 
Action: Mouse pressed left at (396, 329)
Screenshot: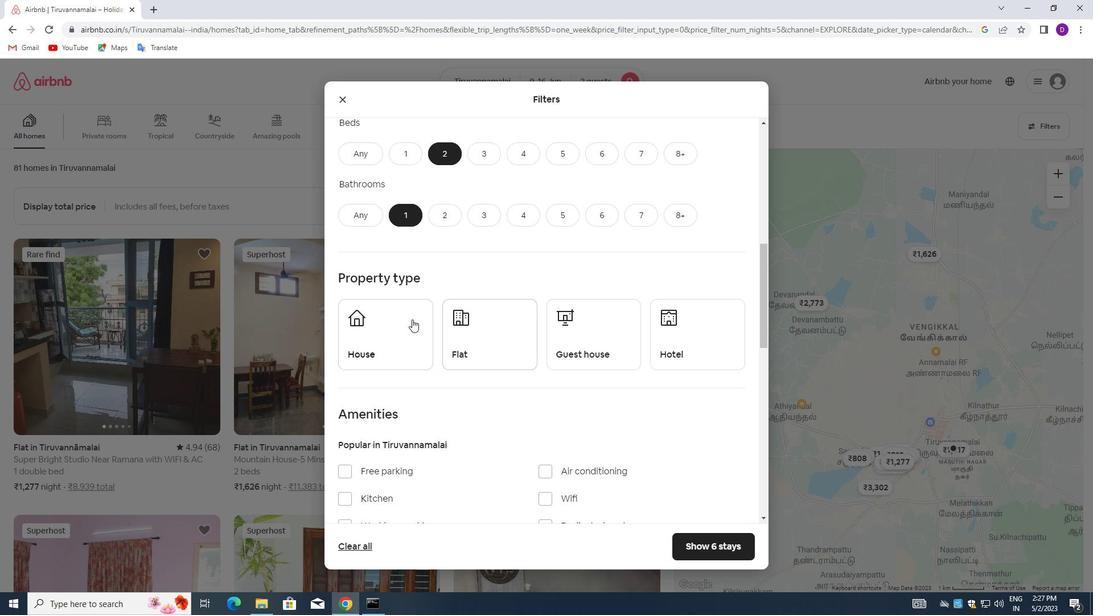 
Action: Mouse moved to (463, 327)
Screenshot: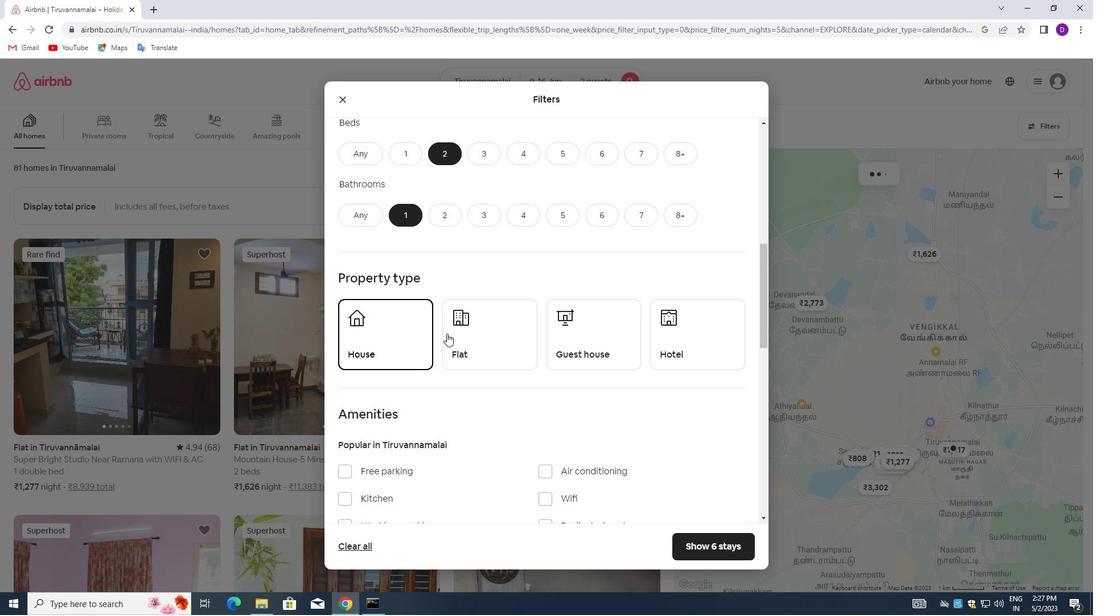 
Action: Mouse pressed left at (463, 327)
Screenshot: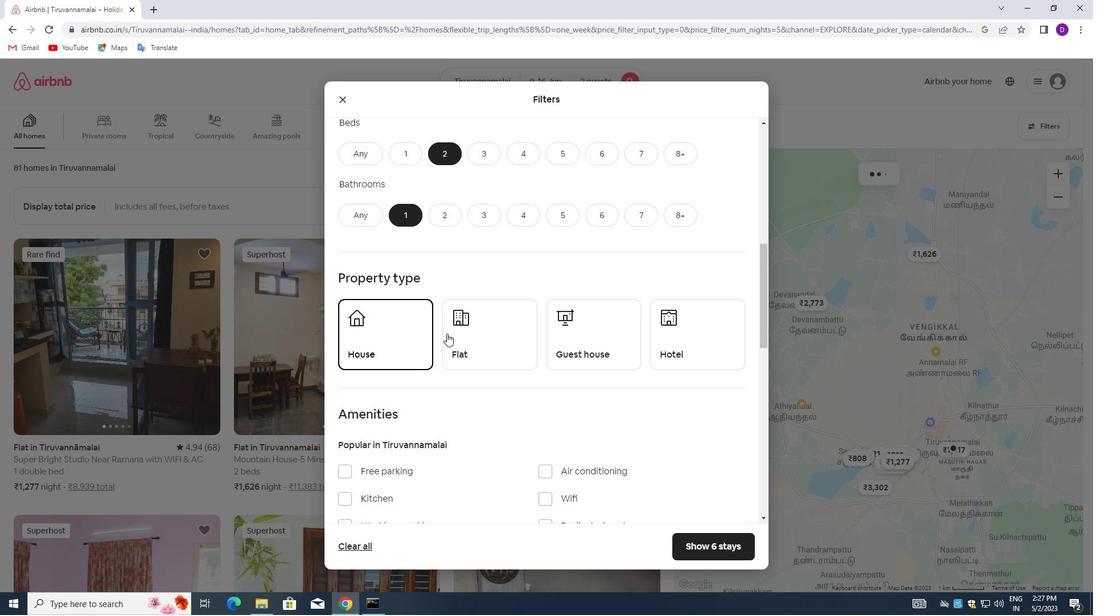 
Action: Mouse moved to (572, 328)
Screenshot: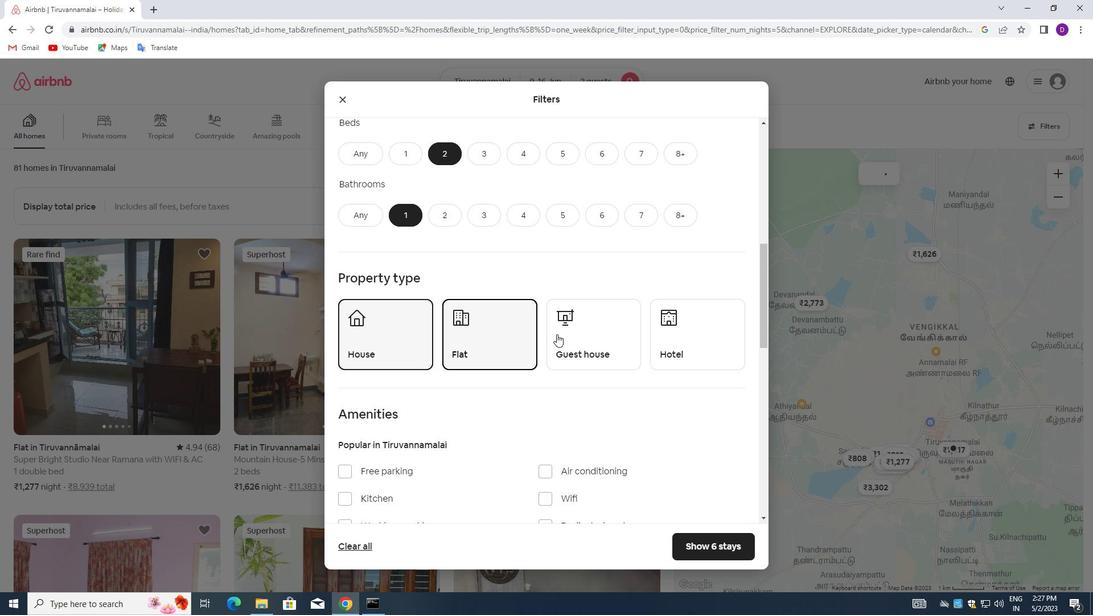 
Action: Mouse pressed left at (572, 328)
Screenshot: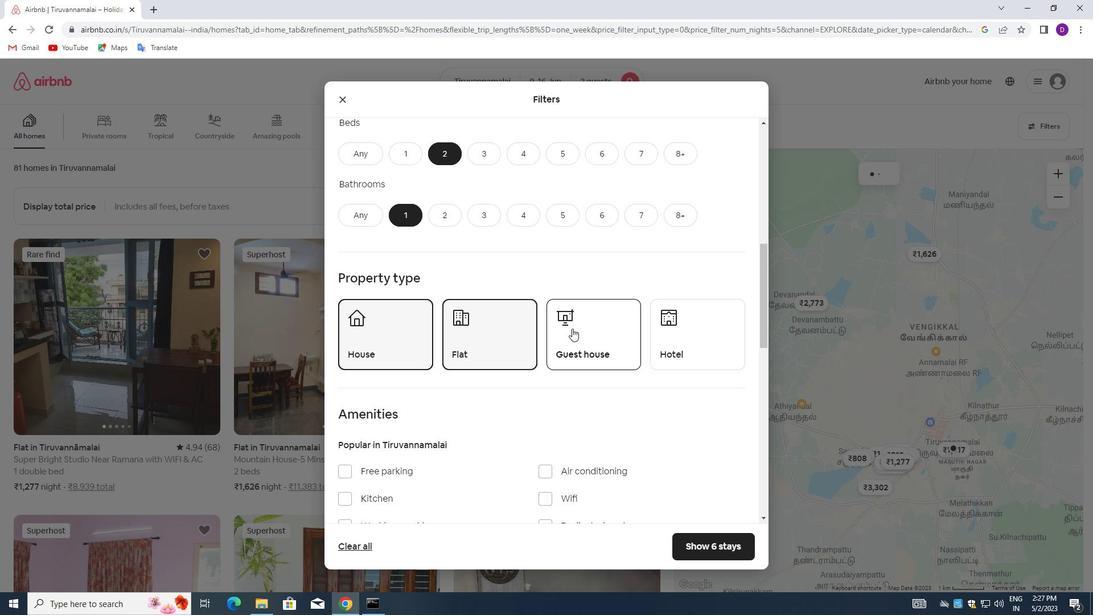 
Action: Mouse moved to (520, 323)
Screenshot: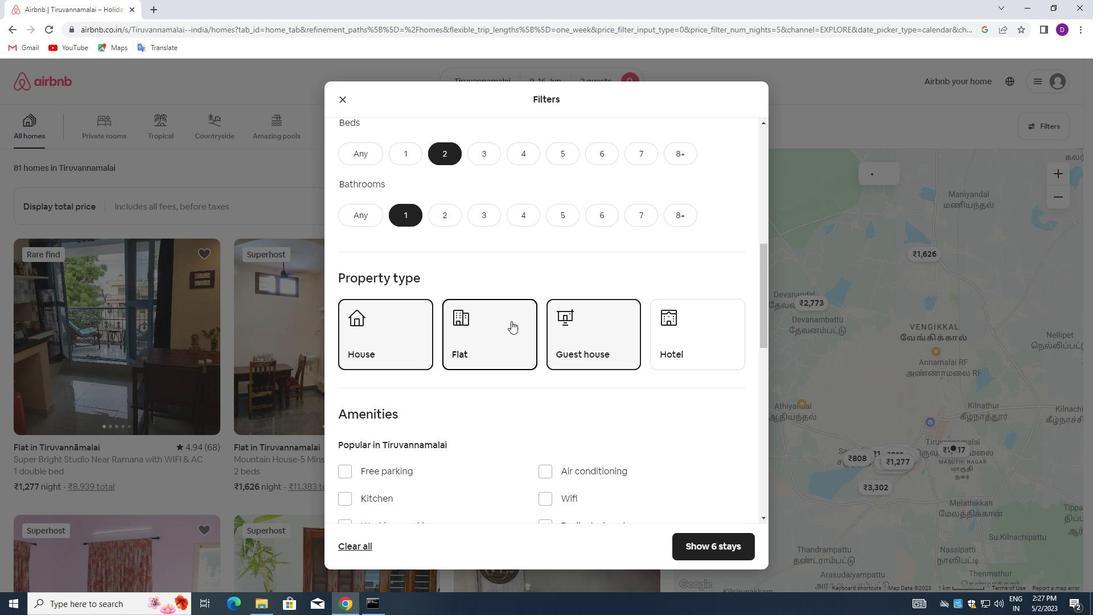 
Action: Mouse scrolled (520, 322) with delta (0, 0)
Screenshot: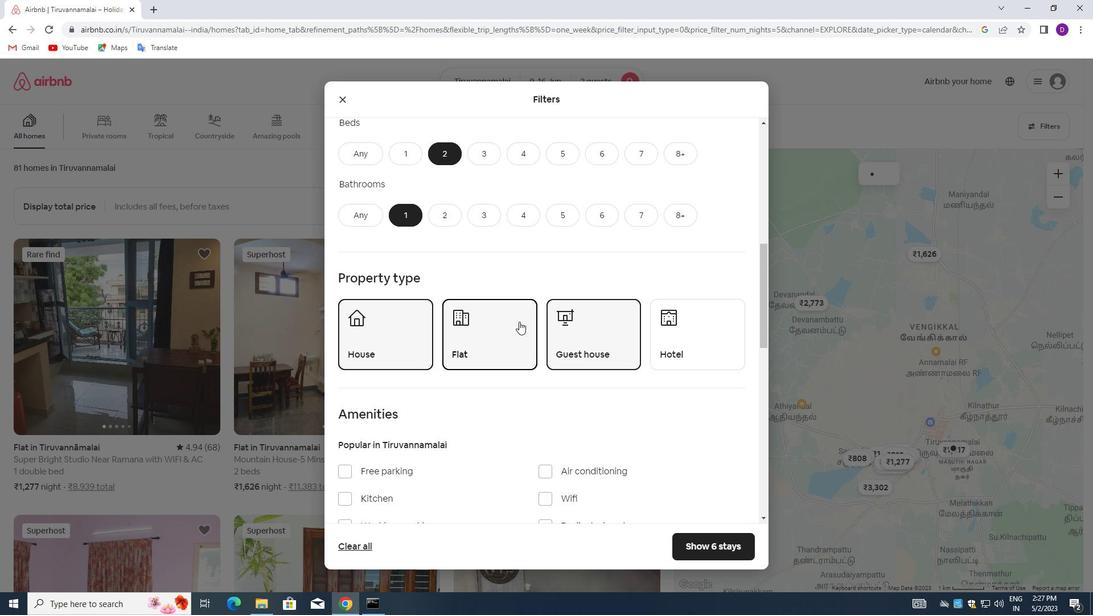 
Action: Mouse moved to (520, 324)
Screenshot: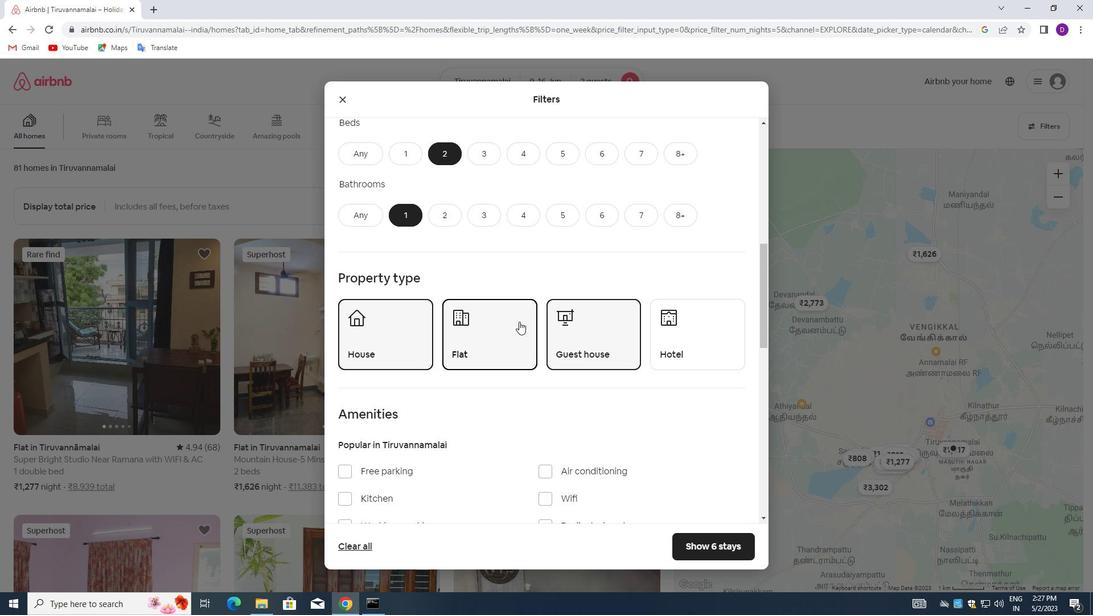 
Action: Mouse scrolled (520, 323) with delta (0, 0)
Screenshot: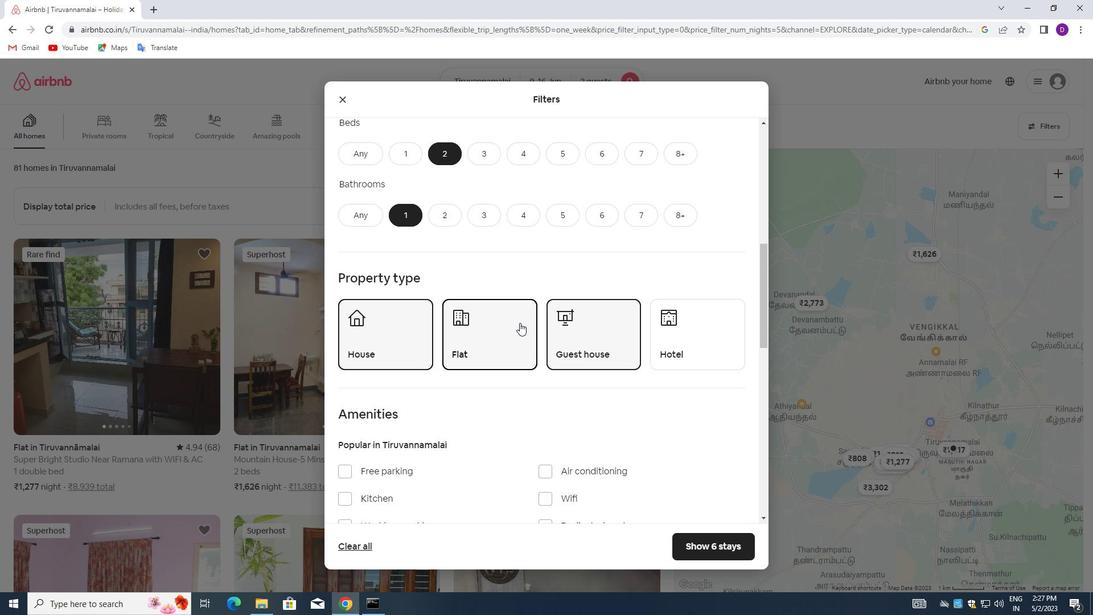 
Action: Mouse moved to (521, 325)
Screenshot: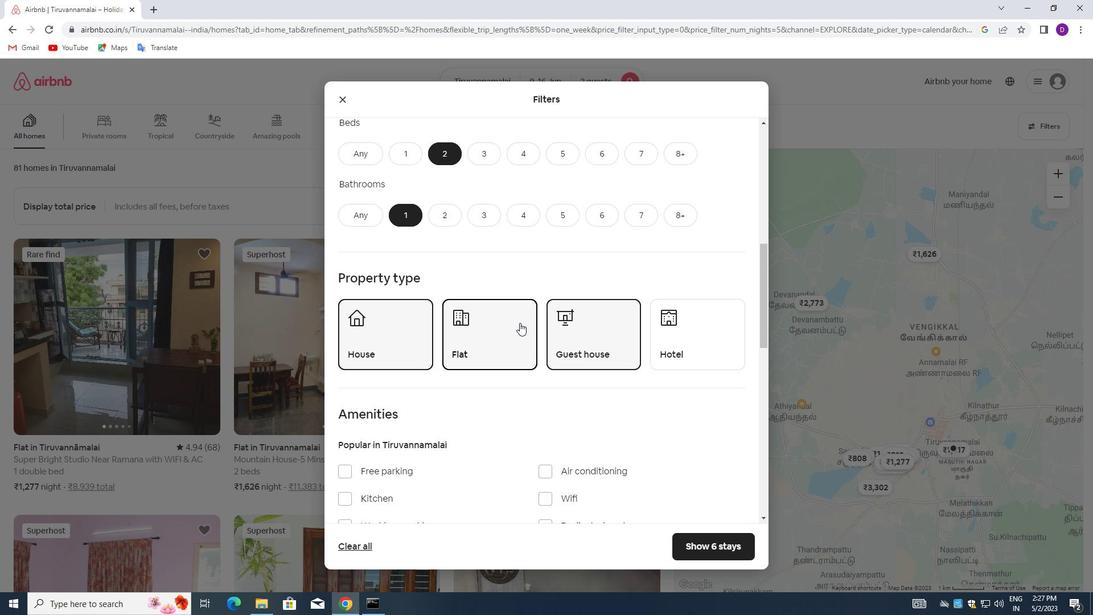 
Action: Mouse scrolled (521, 325) with delta (0, 0)
Screenshot: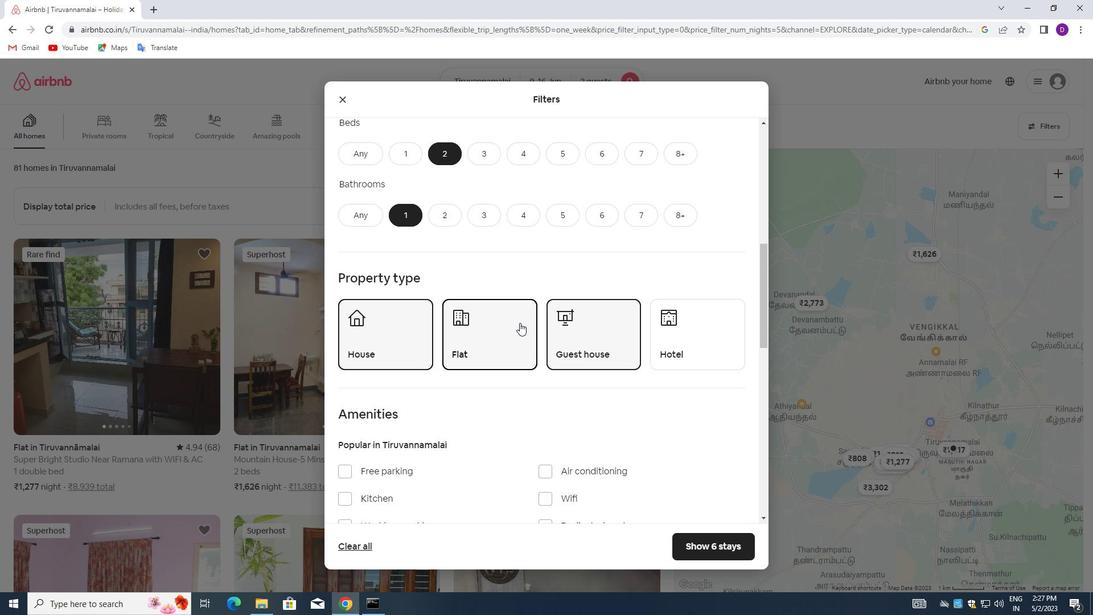 
Action: Mouse scrolled (521, 325) with delta (0, 0)
Screenshot: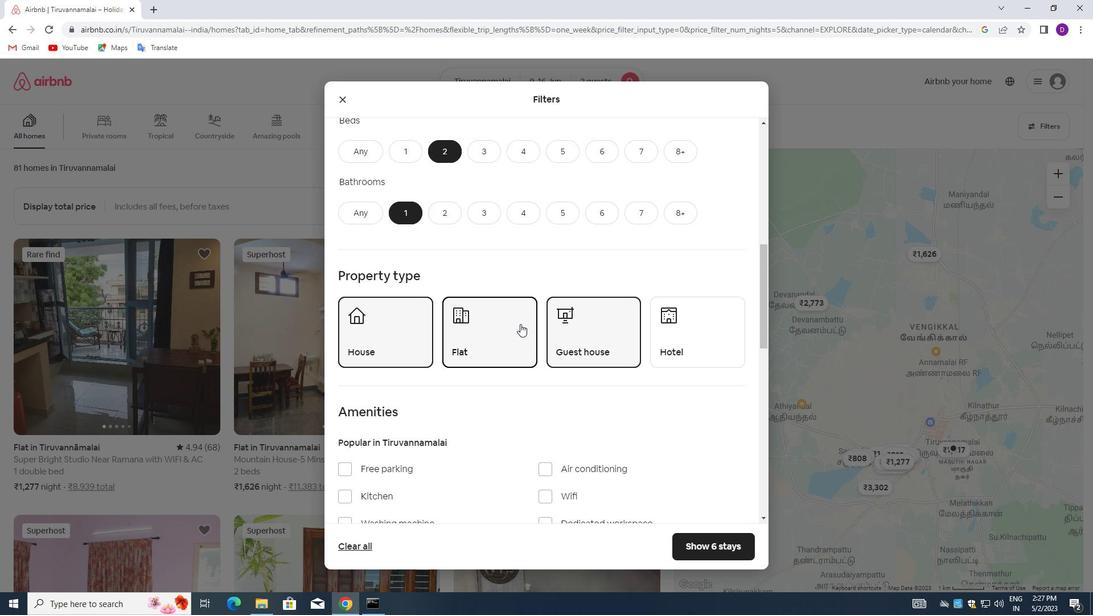 
Action: Mouse moved to (548, 328)
Screenshot: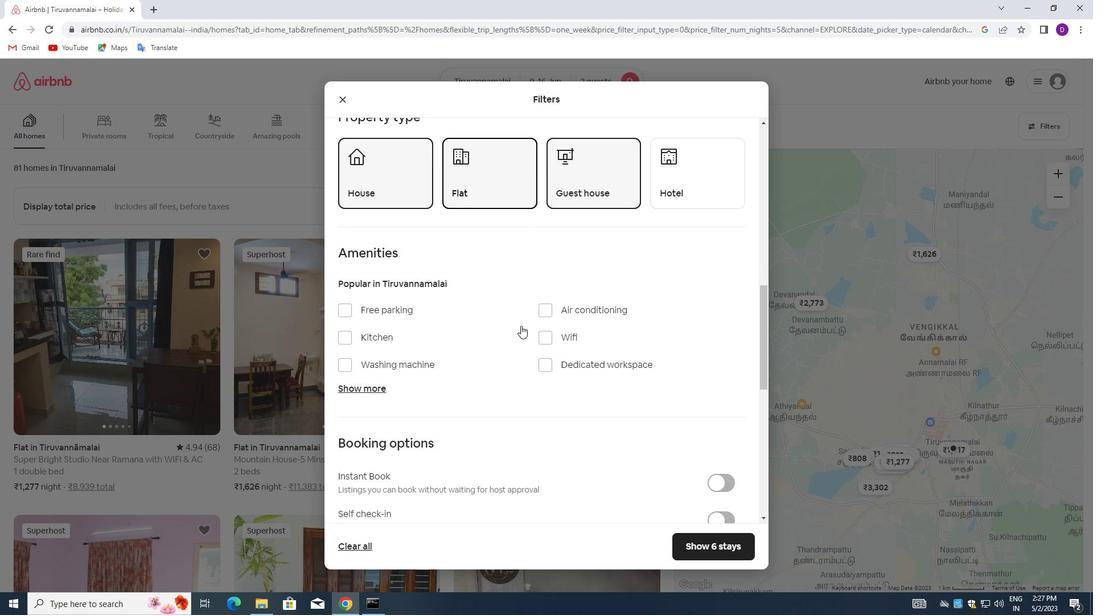 
Action: Mouse scrolled (548, 328) with delta (0, 0)
Screenshot: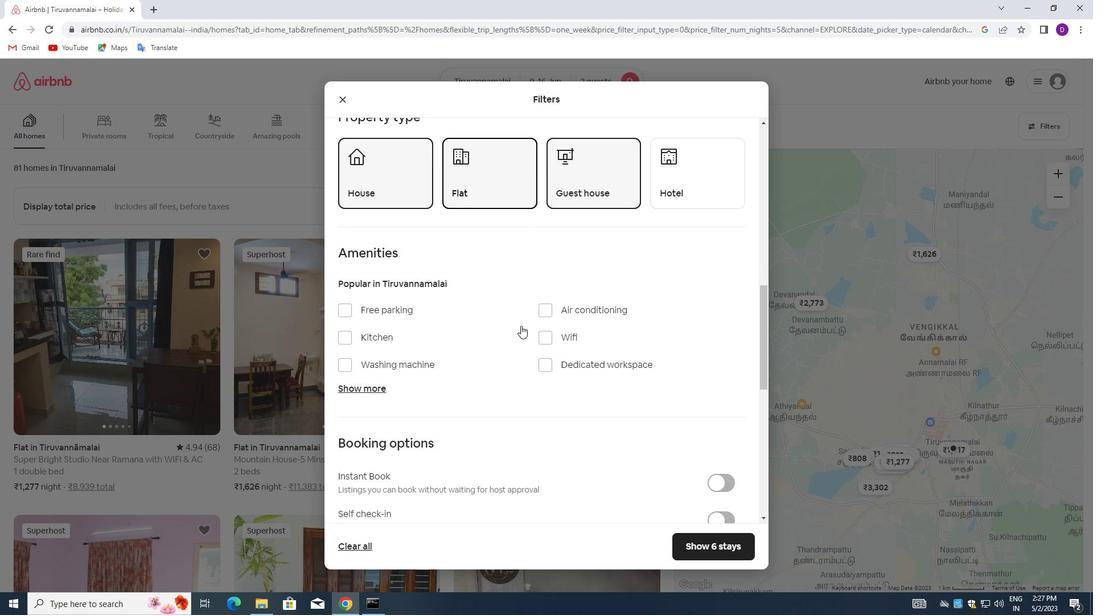 
Action: Mouse moved to (559, 335)
Screenshot: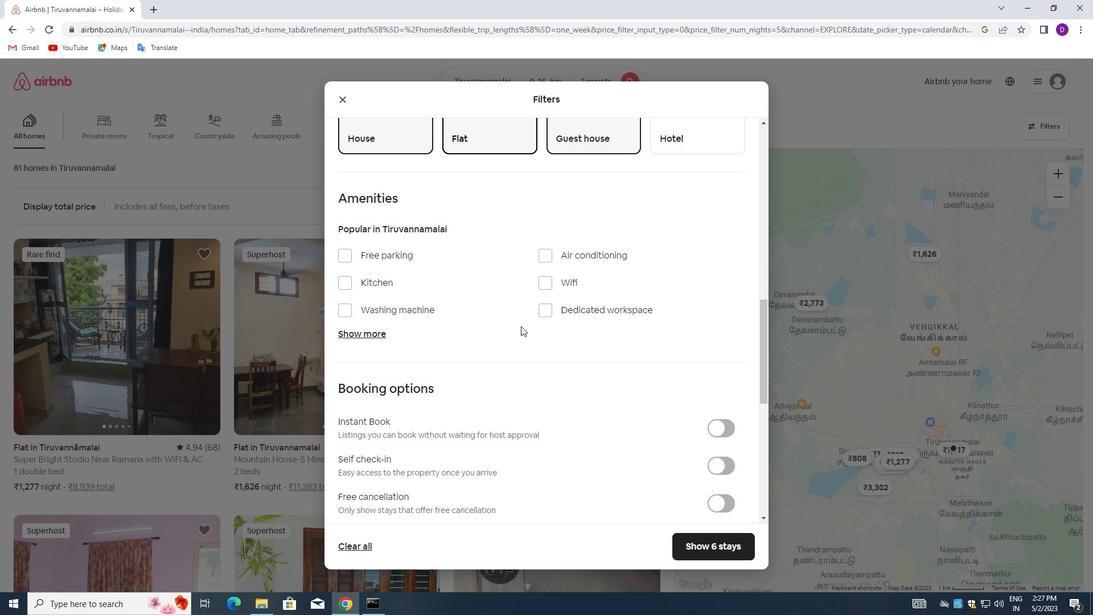 
Action: Mouse scrolled (559, 335) with delta (0, 0)
Screenshot: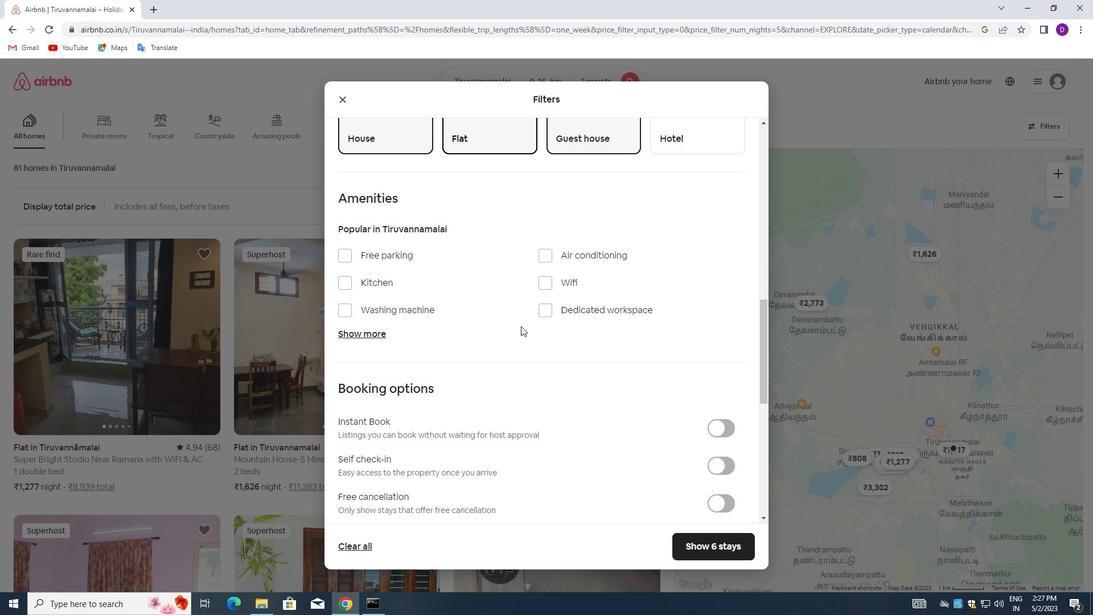 
Action: Mouse moved to (566, 337)
Screenshot: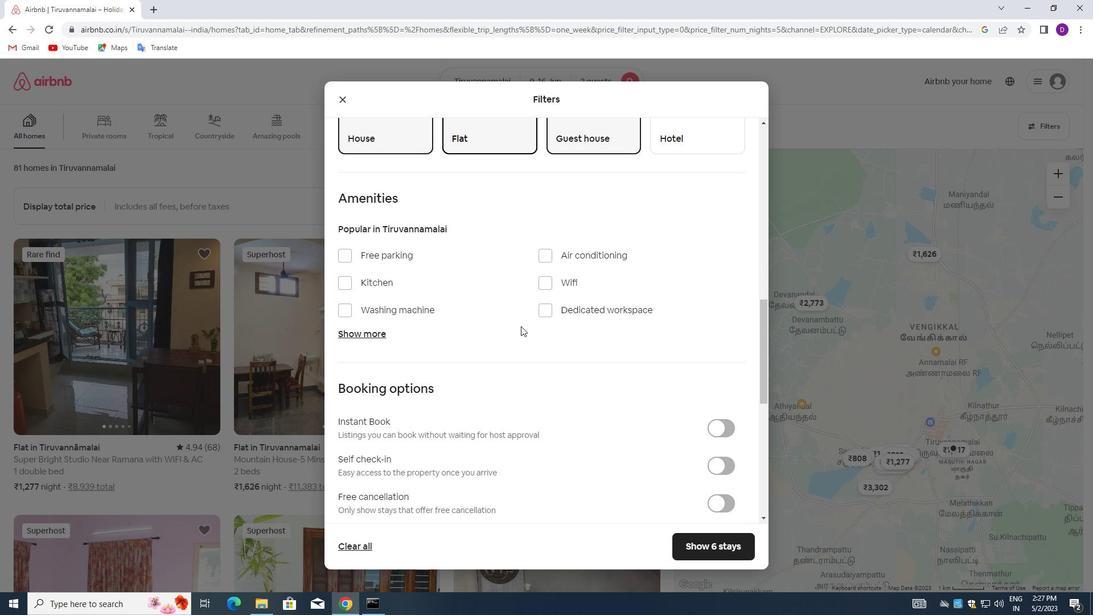 
Action: Mouse scrolled (566, 337) with delta (0, 0)
Screenshot: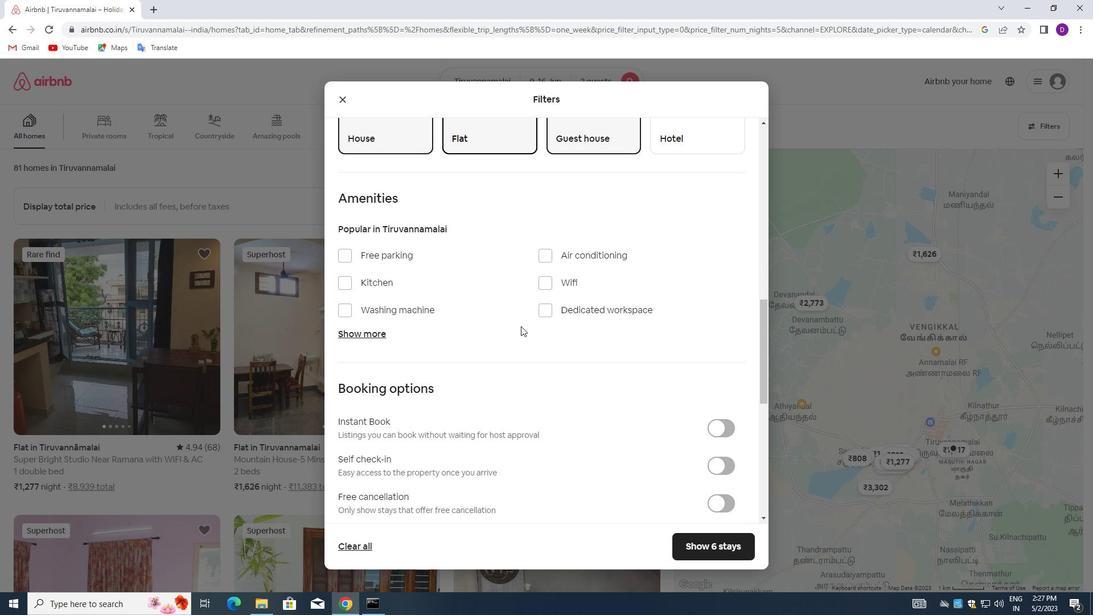 
Action: Mouse moved to (576, 339)
Screenshot: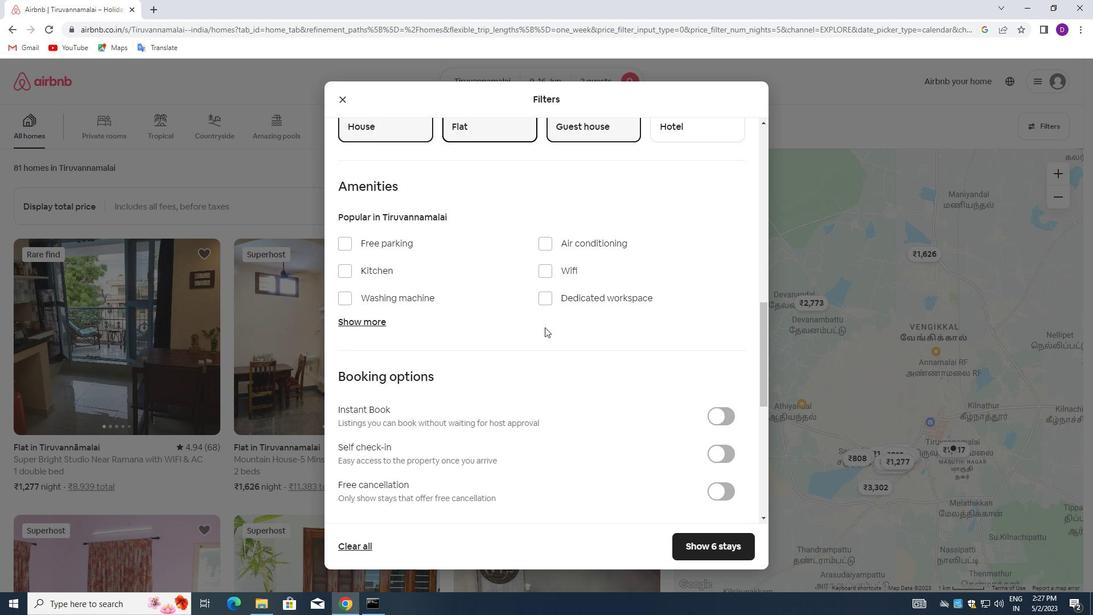 
Action: Mouse scrolled (576, 338) with delta (0, 0)
Screenshot: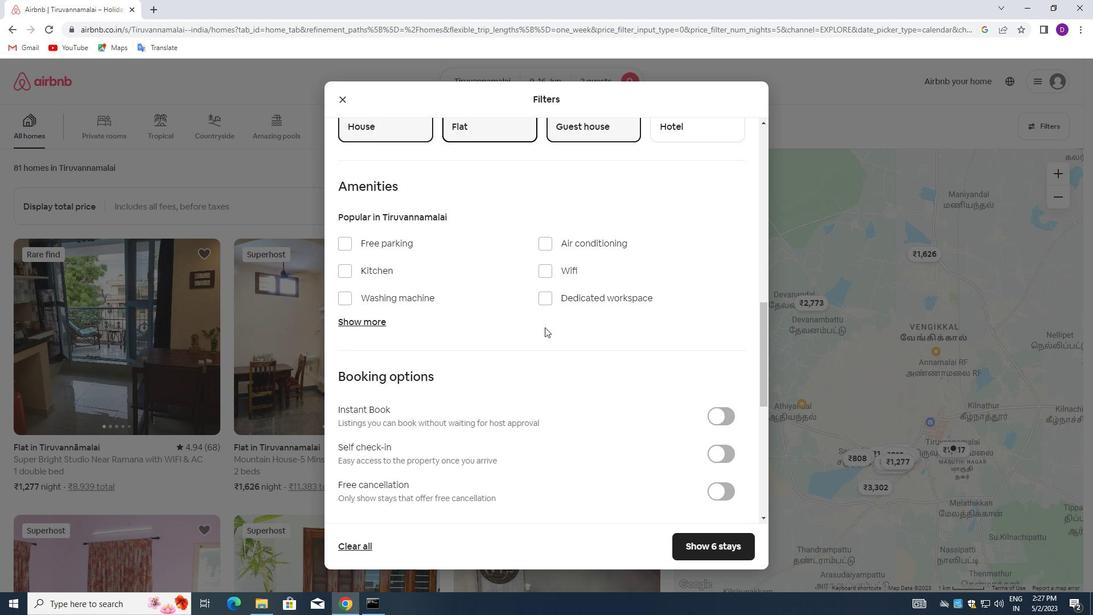 
Action: Mouse moved to (721, 228)
Screenshot: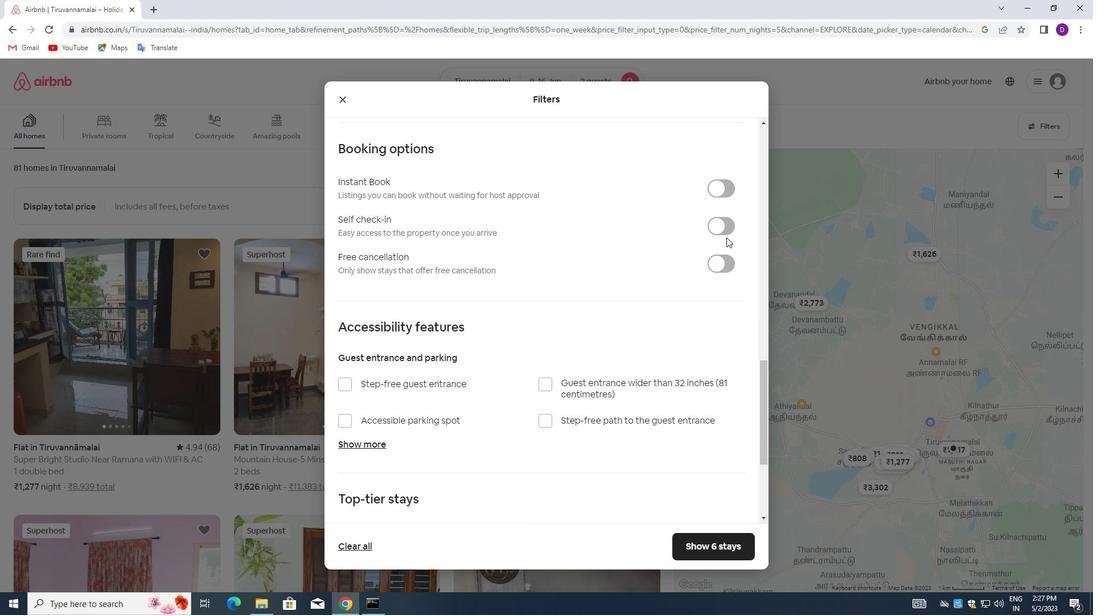 
Action: Mouse pressed left at (721, 228)
Screenshot: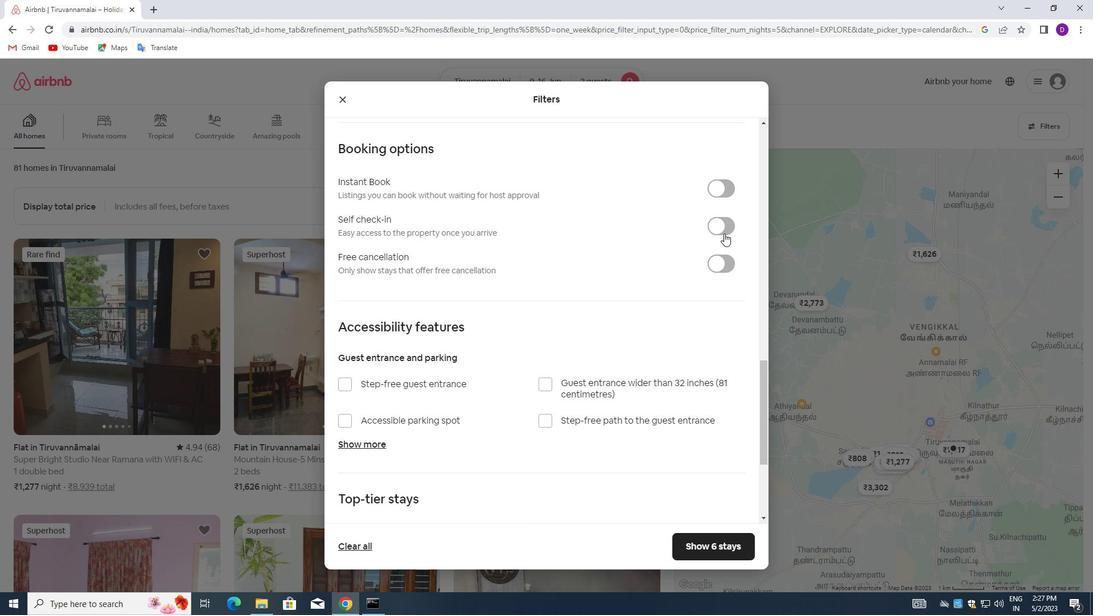 
Action: Mouse moved to (455, 388)
Screenshot: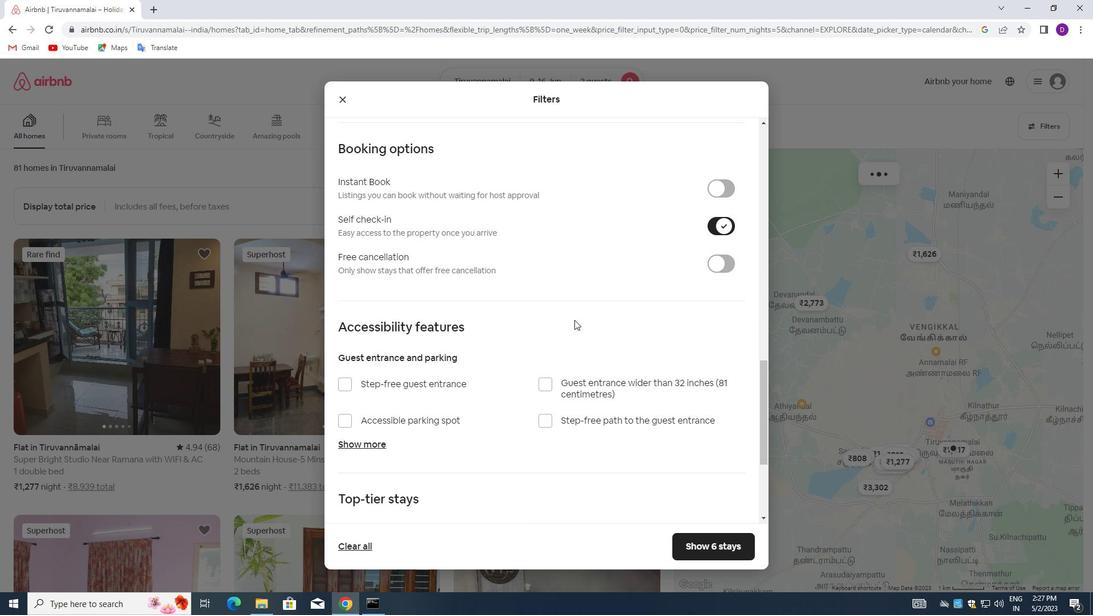 
Action: Mouse scrolled (455, 387) with delta (0, 0)
Screenshot: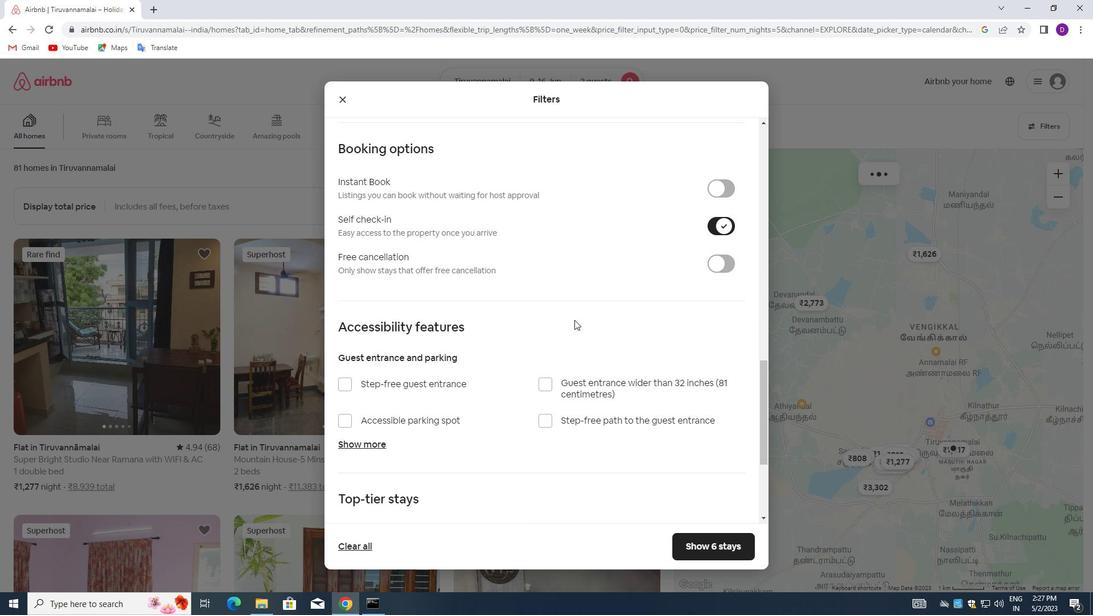 
Action: Mouse moved to (452, 393)
Screenshot: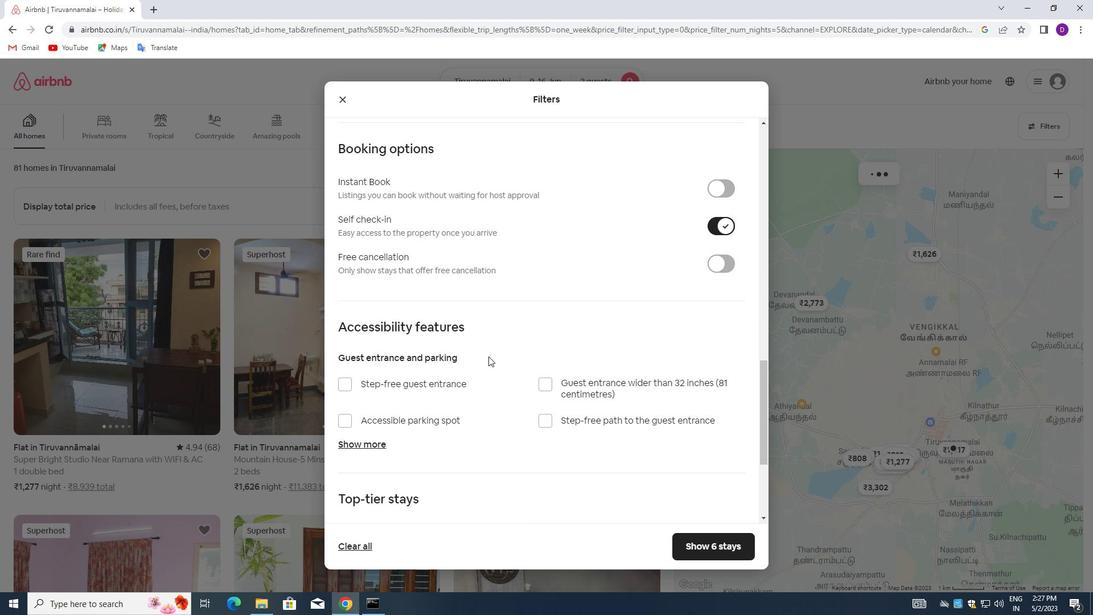
Action: Mouse scrolled (452, 392) with delta (0, 0)
Screenshot: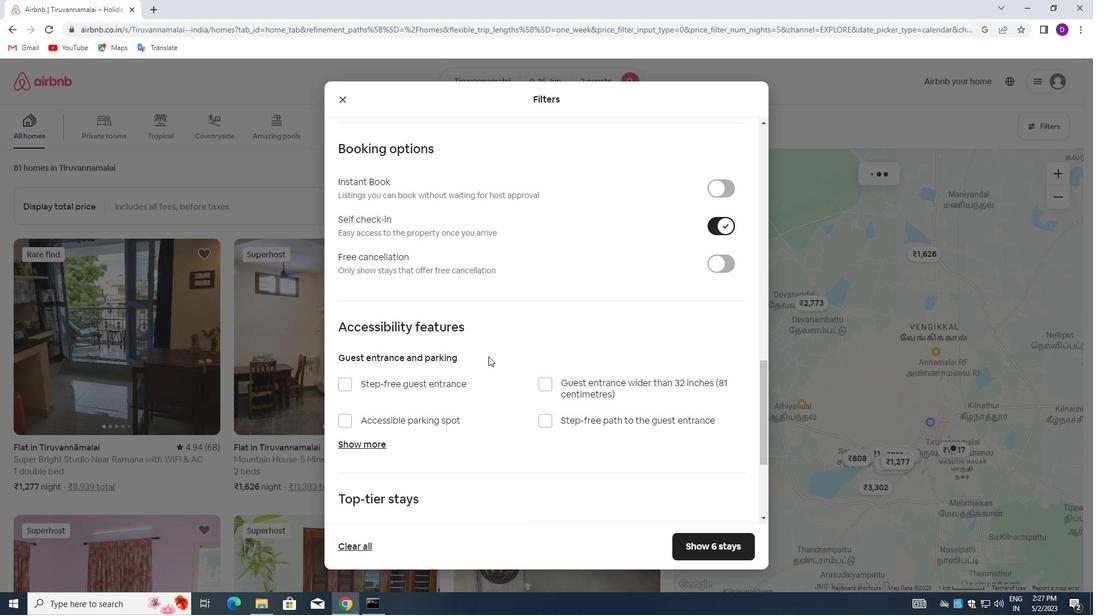 
Action: Mouse moved to (451, 394)
Screenshot: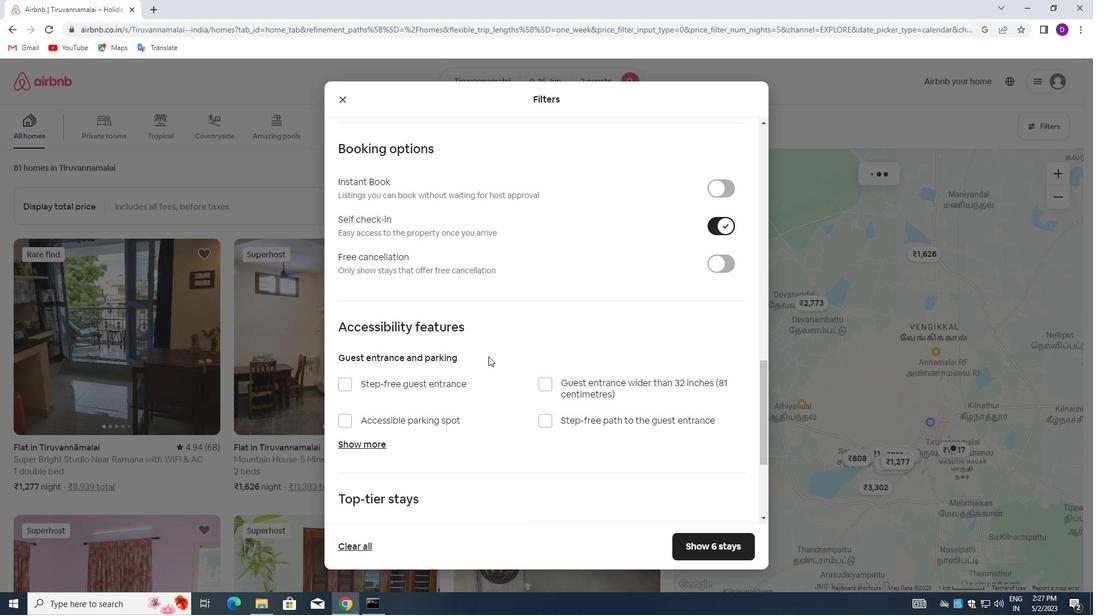 
Action: Mouse scrolled (451, 393) with delta (0, 0)
Screenshot: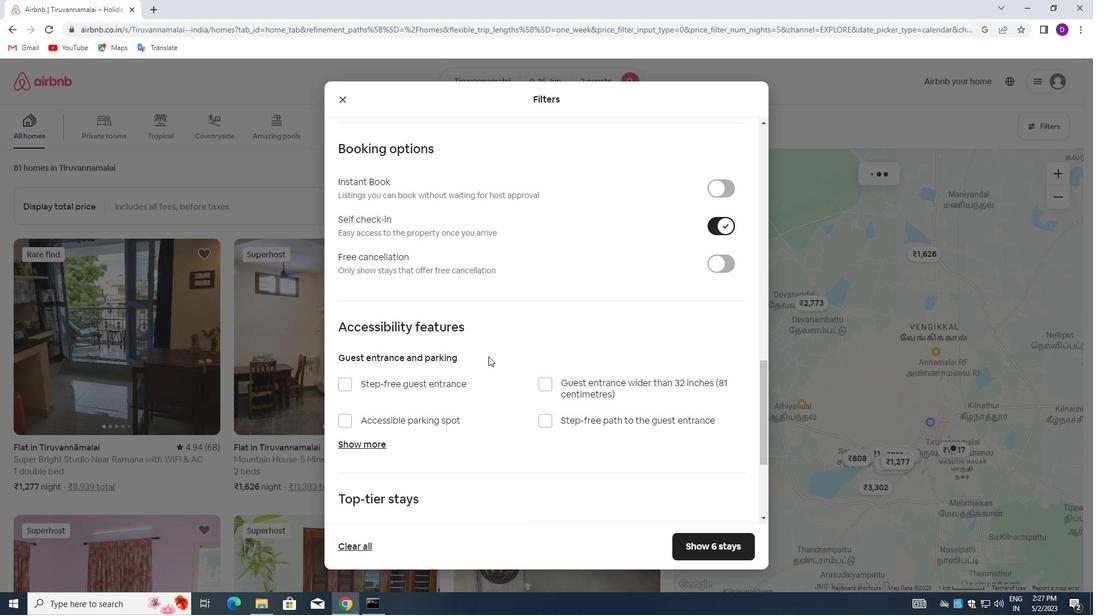 
Action: Mouse scrolled (451, 393) with delta (0, 0)
Screenshot: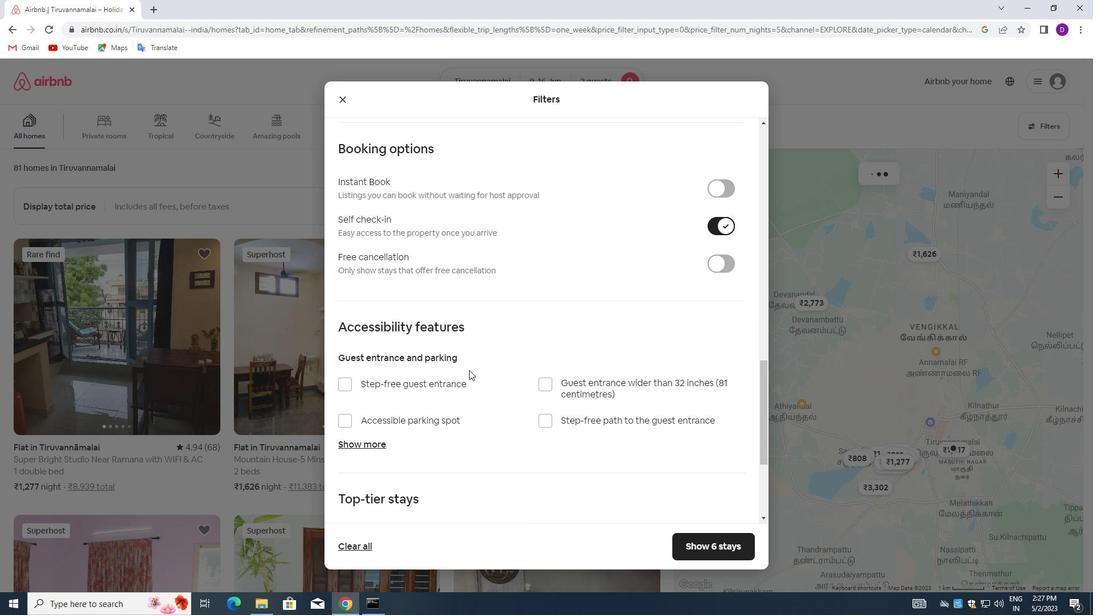 
Action: Mouse scrolled (451, 393) with delta (0, 0)
Screenshot: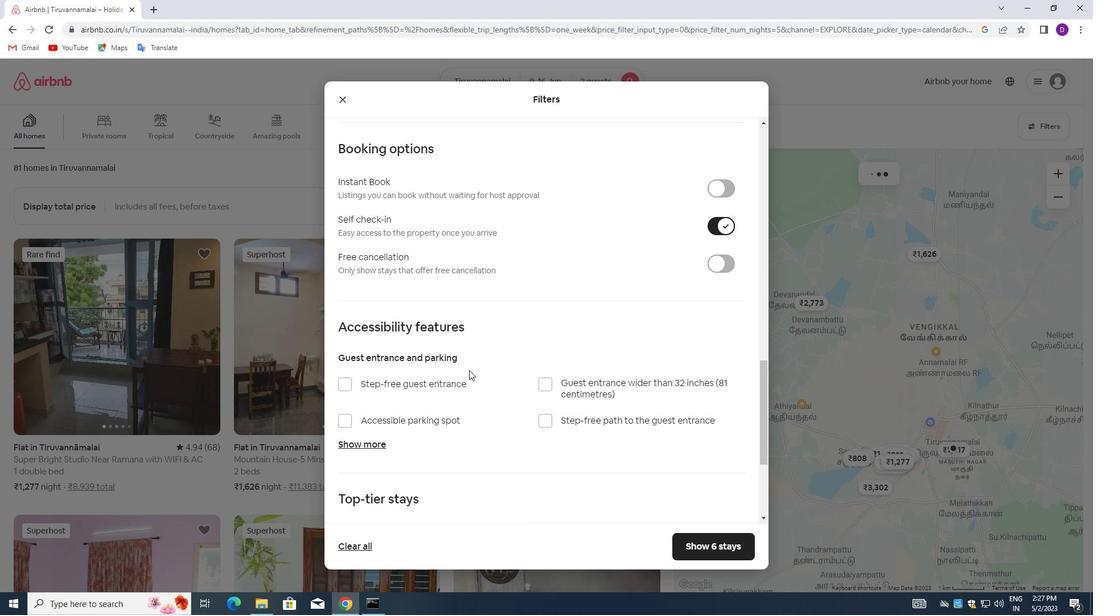 
Action: Mouse moved to (455, 393)
Screenshot: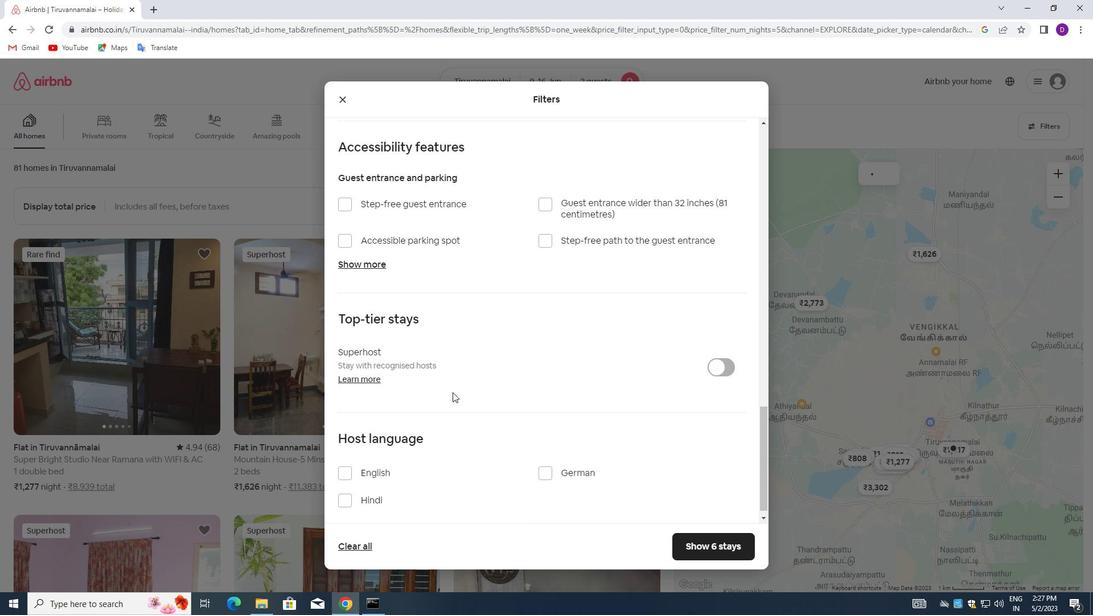 
Action: Mouse scrolled (455, 393) with delta (0, 0)
Screenshot: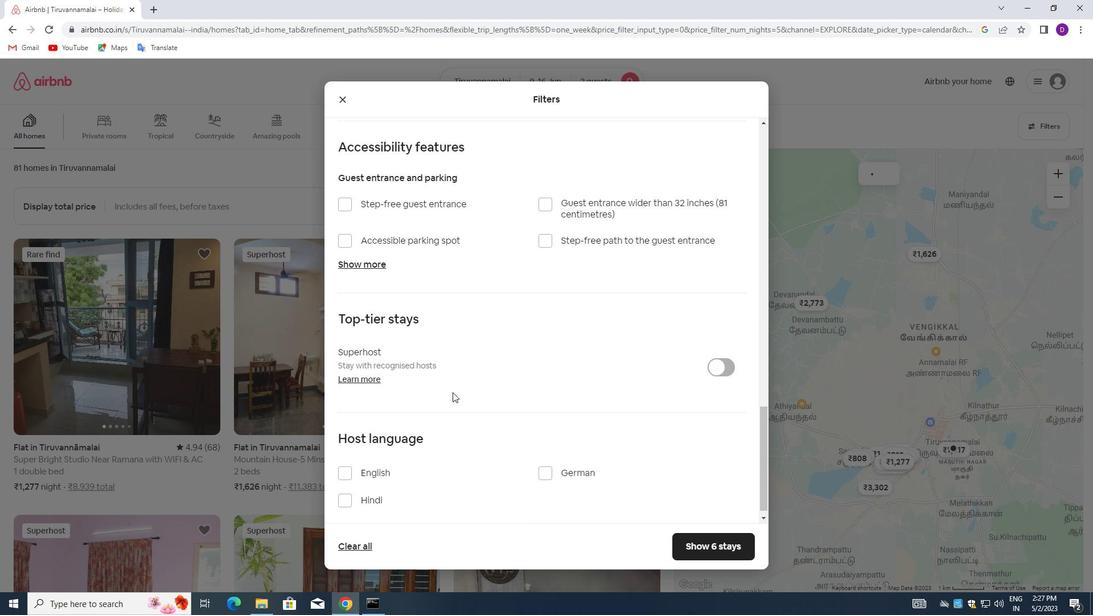 
Action: Mouse moved to (458, 398)
Screenshot: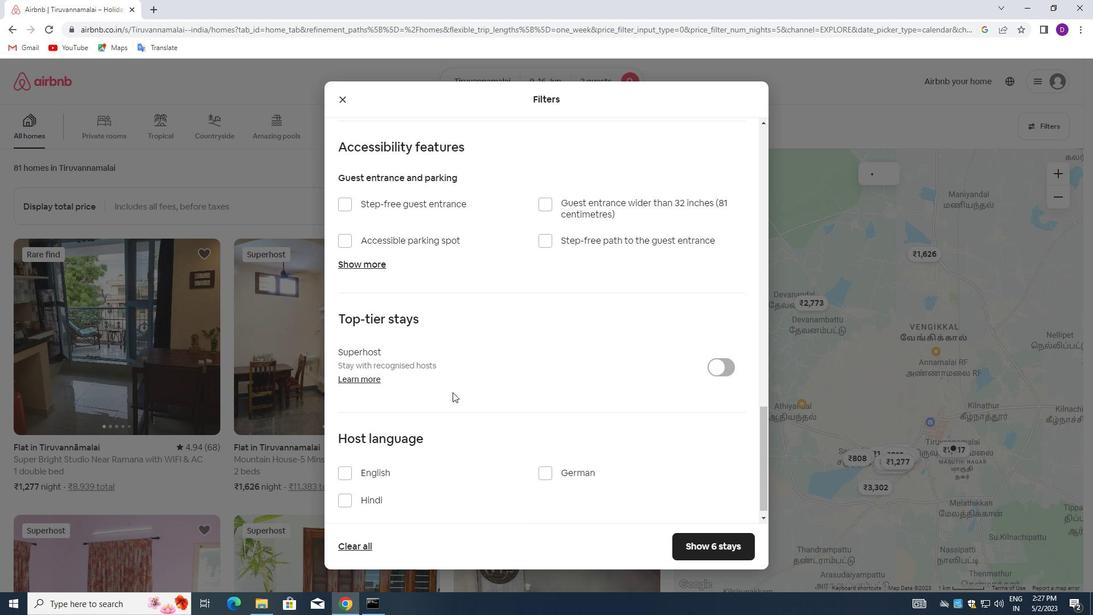 
Action: Mouse scrolled (458, 397) with delta (0, 0)
Screenshot: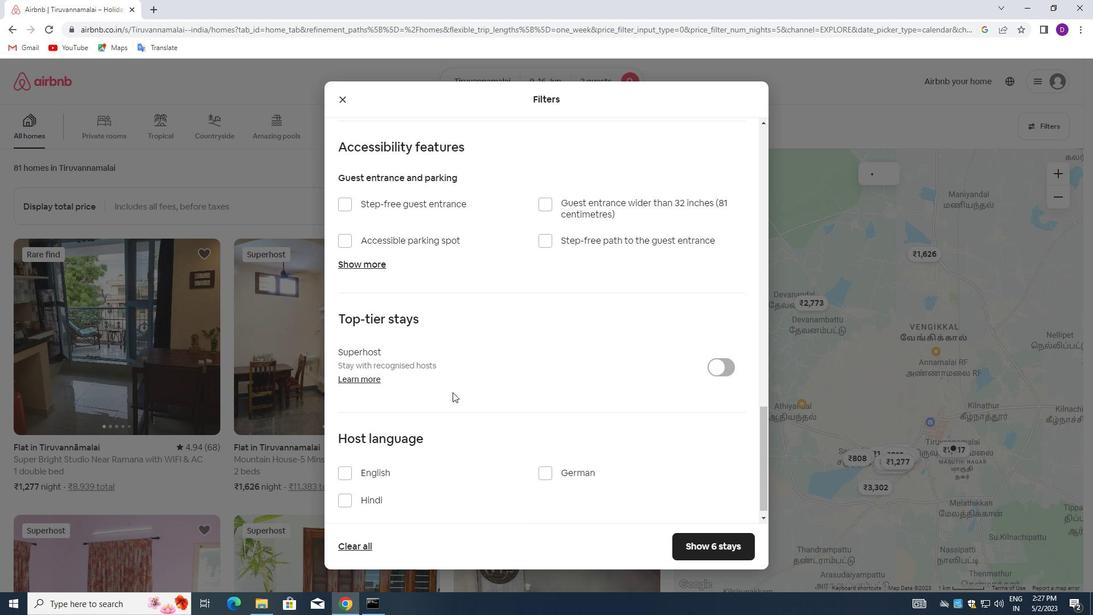 
Action: Mouse moved to (458, 402)
Screenshot: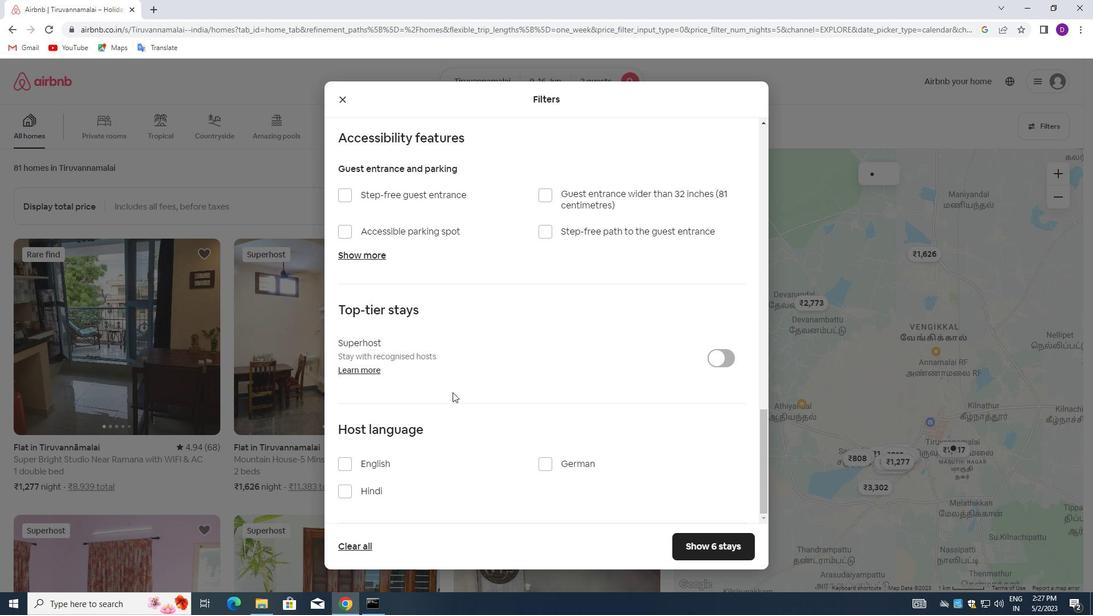 
Action: Mouse scrolled (458, 402) with delta (0, 0)
Screenshot: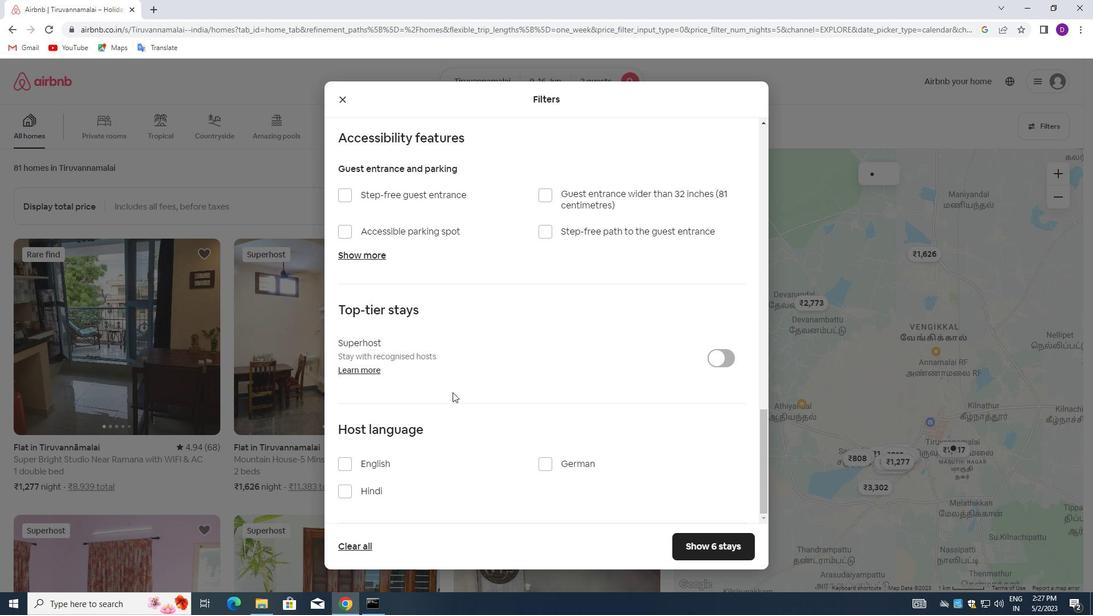
Action: Mouse moved to (458, 408)
Screenshot: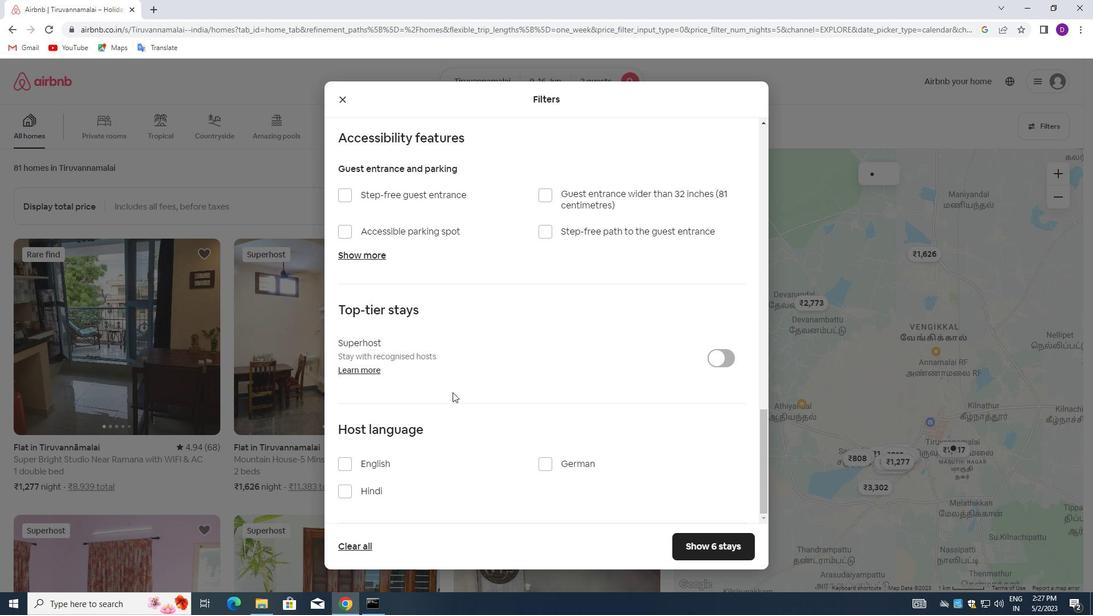 
Action: Mouse scrolled (458, 407) with delta (0, 0)
Screenshot: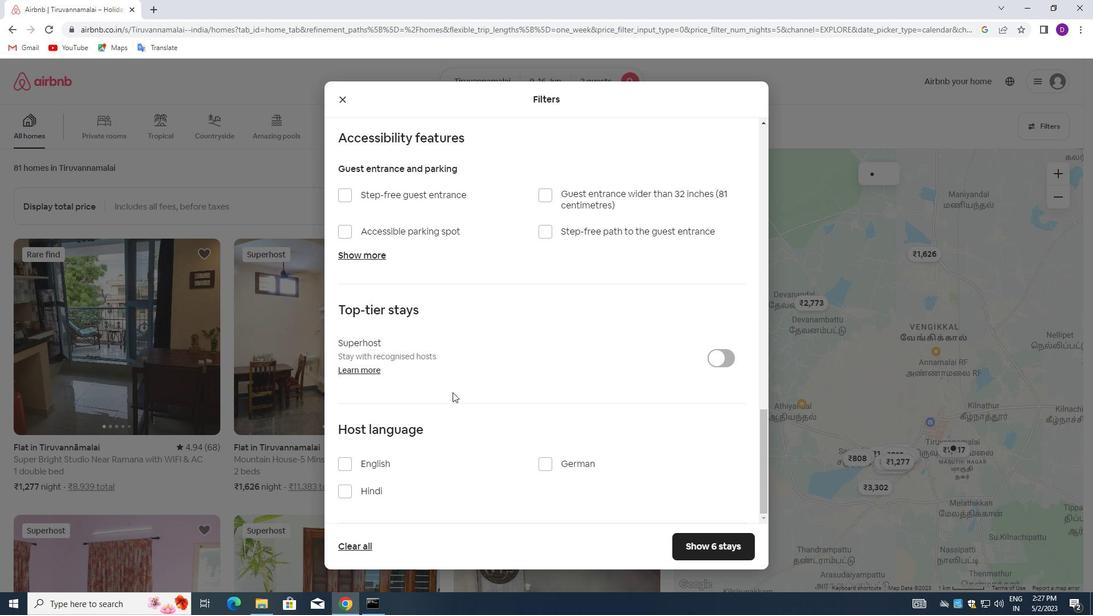 
Action: Mouse moved to (455, 417)
Screenshot: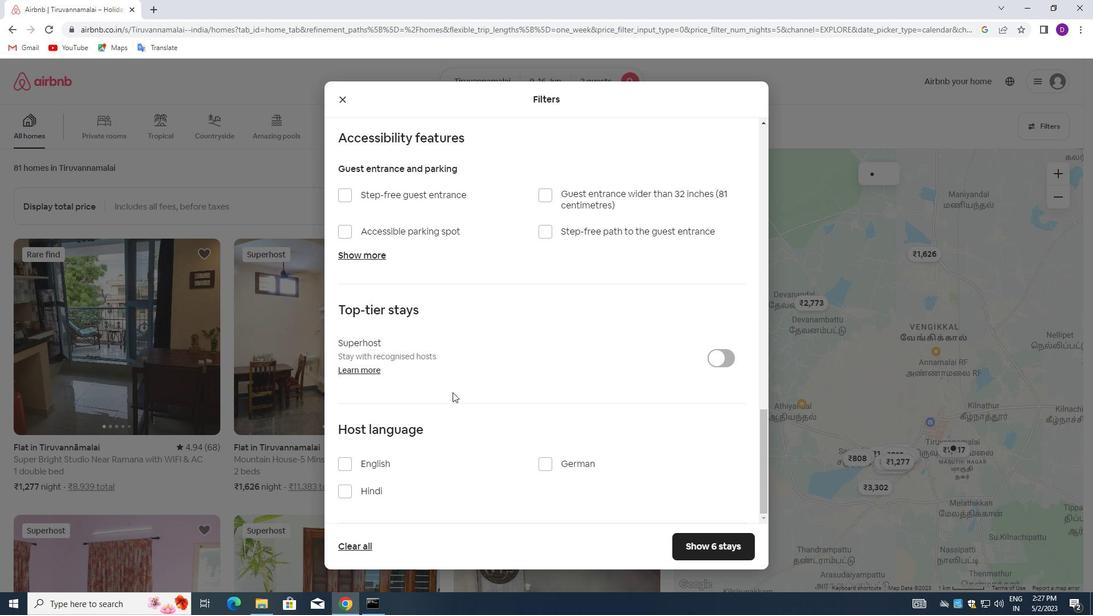 
Action: Mouse scrolled (455, 416) with delta (0, 0)
Screenshot: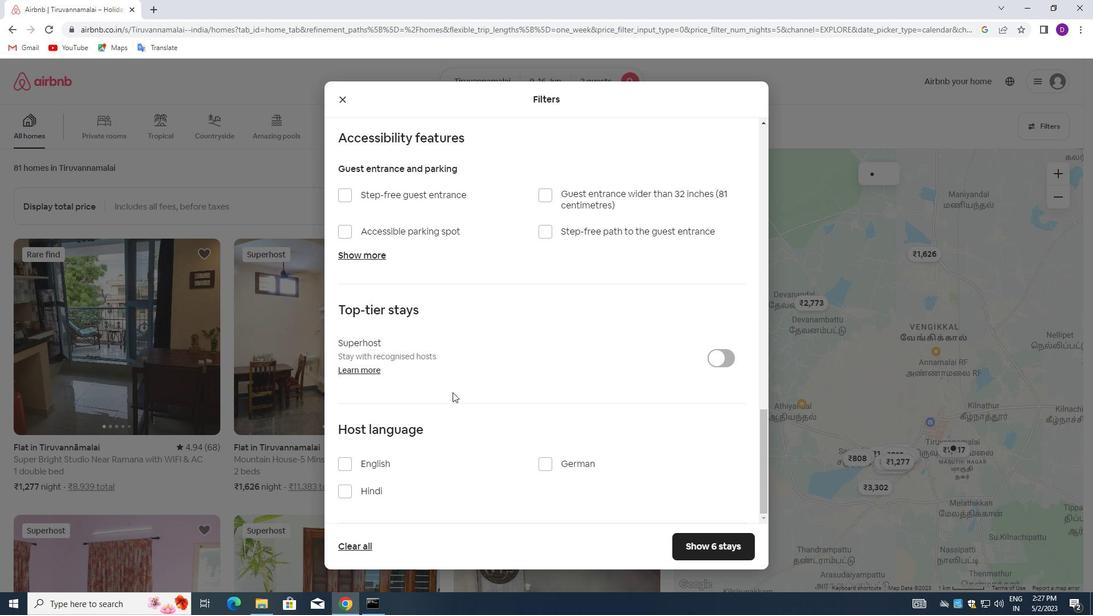 
Action: Mouse moved to (346, 467)
Screenshot: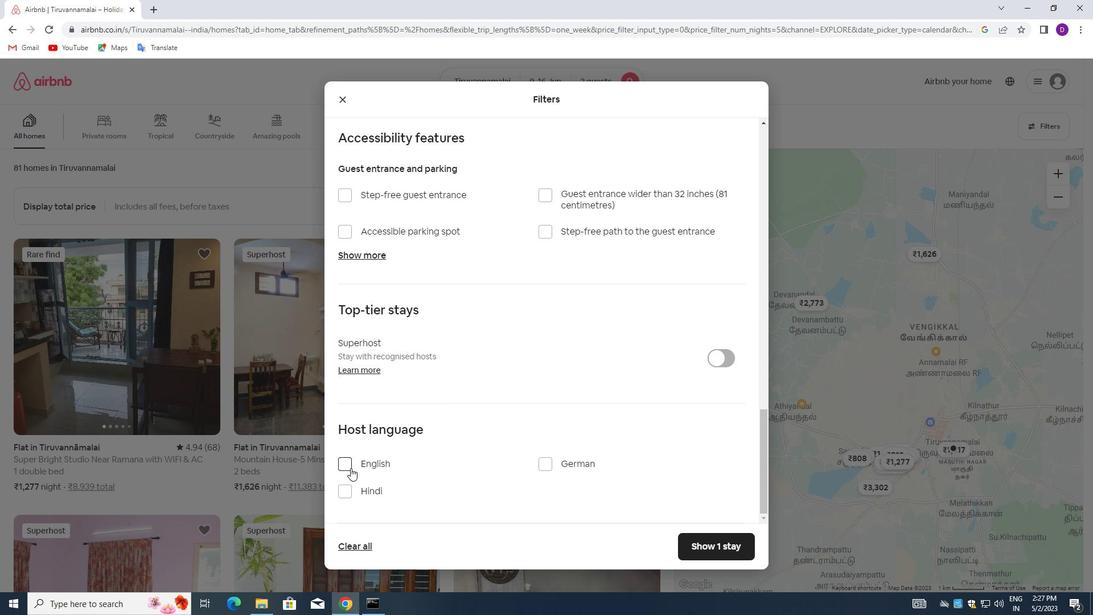 
Action: Mouse pressed left at (346, 467)
Screenshot: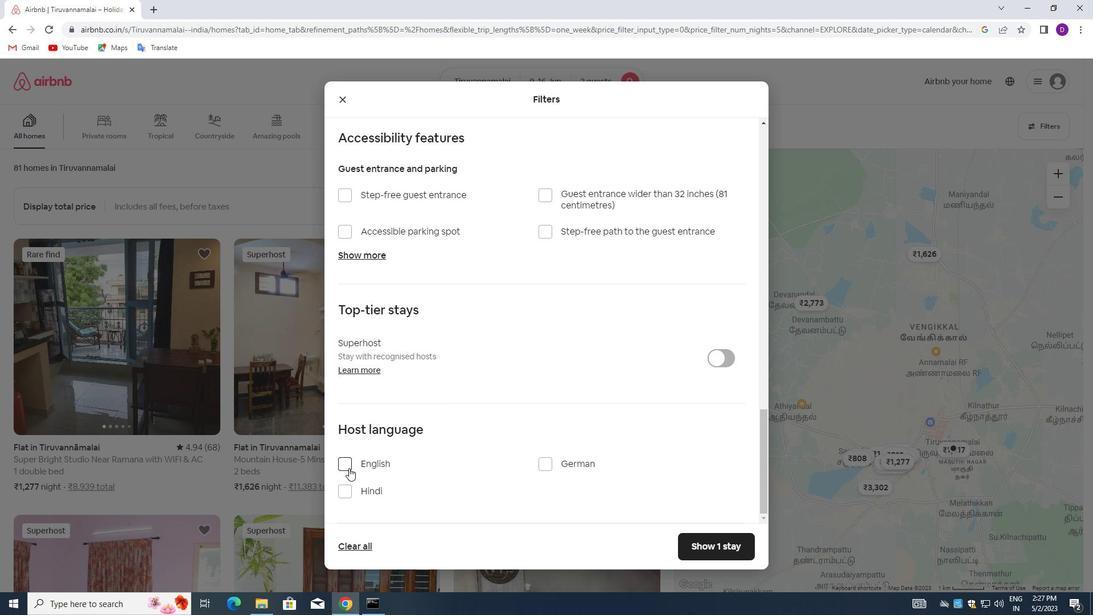 
Action: Mouse moved to (701, 545)
Screenshot: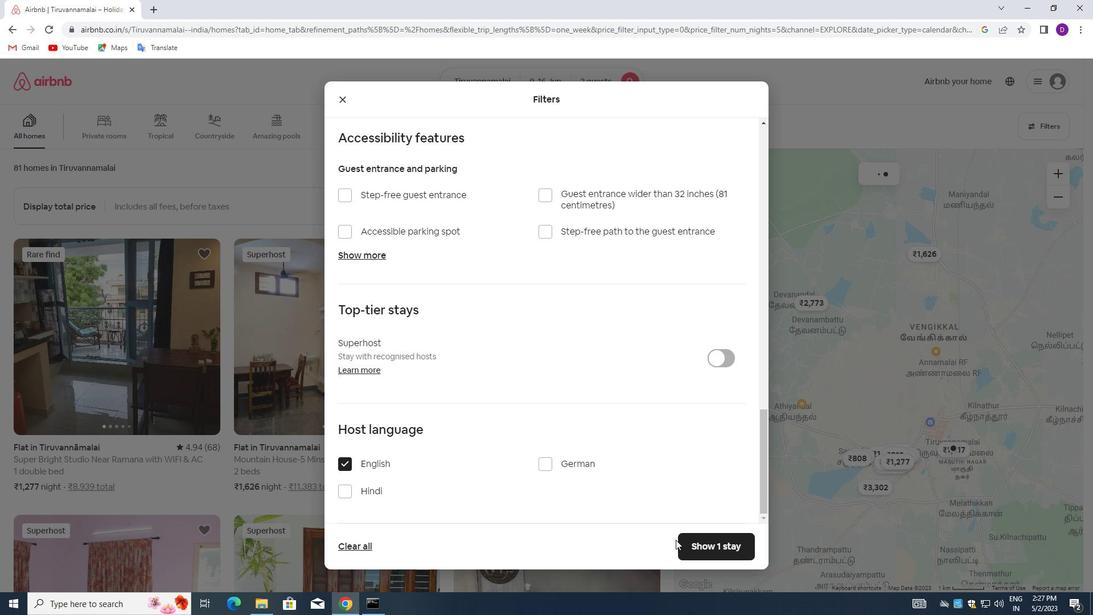 
Action: Mouse pressed left at (701, 545)
Screenshot: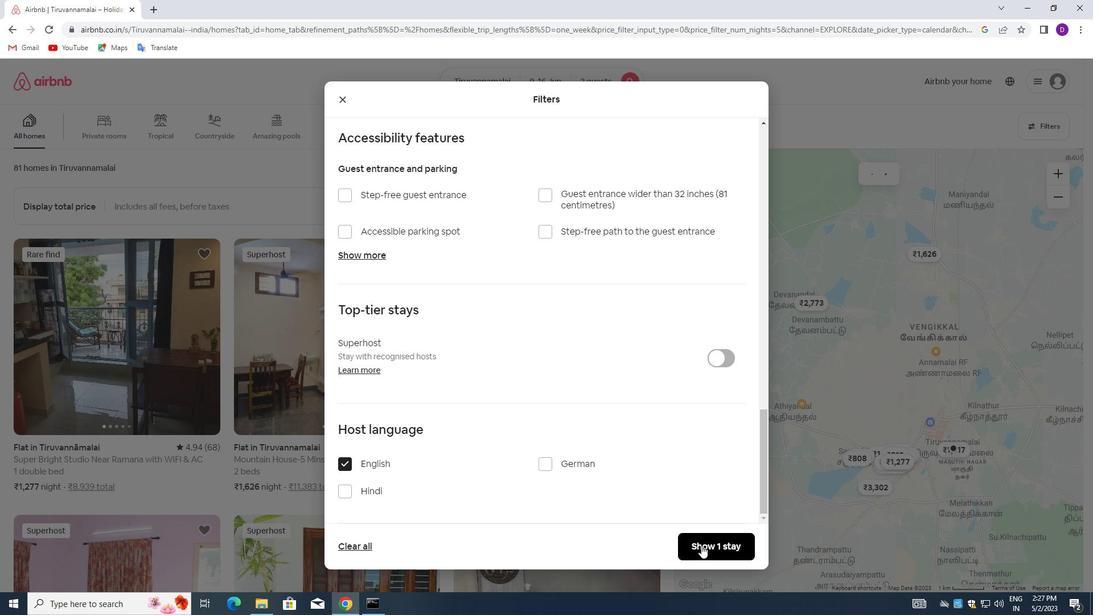 
